 Task: Find connections with filter location Paranaíba with filter topic #travelwith filter profile language Potuguese with filter current company Social adda  with filter school G.H.Raisoni College of Engineering with filter industry Wholesale Chemical and Allied Products with filter service category Tax Law with filter keywords title Makeup Artist
Action: Mouse moved to (293, 365)
Screenshot: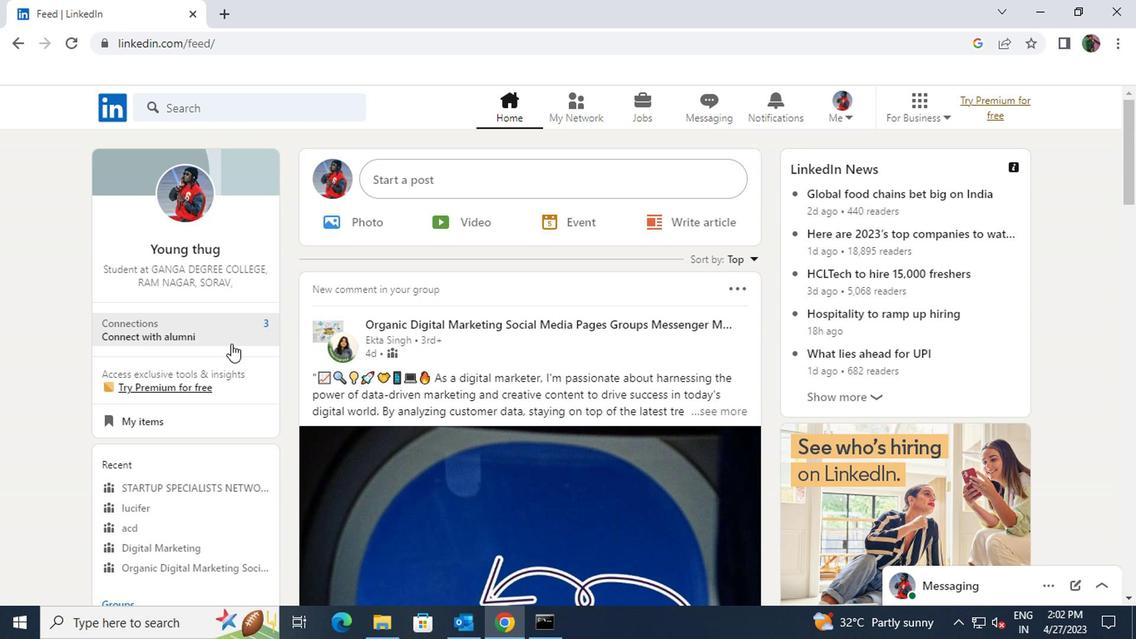 
Action: Mouse pressed left at (293, 365)
Screenshot: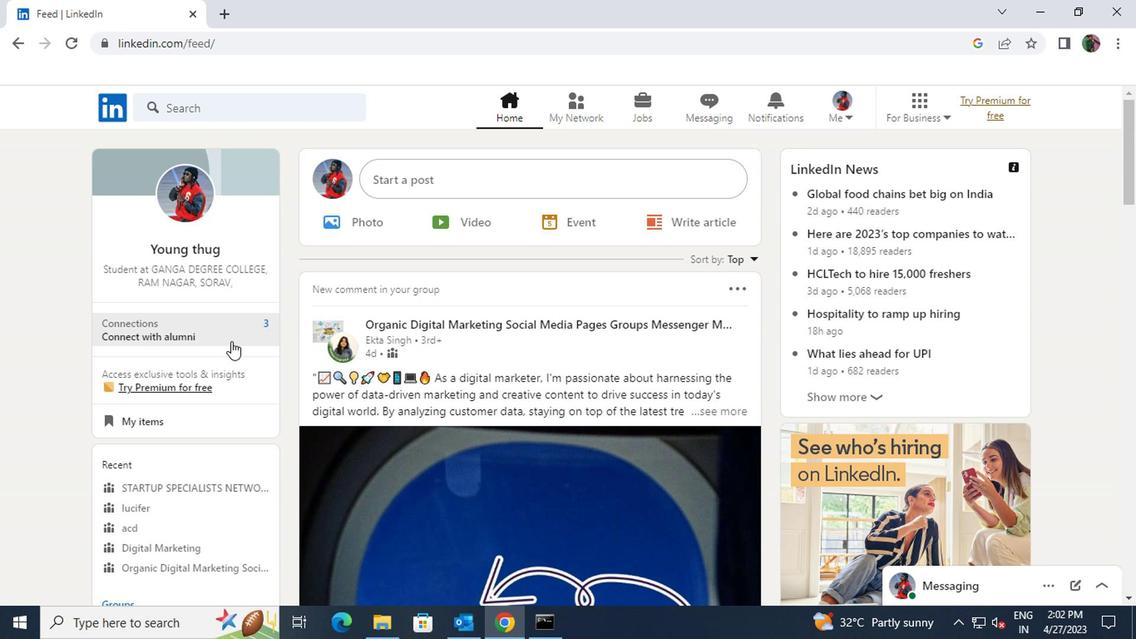
Action: Mouse moved to (298, 271)
Screenshot: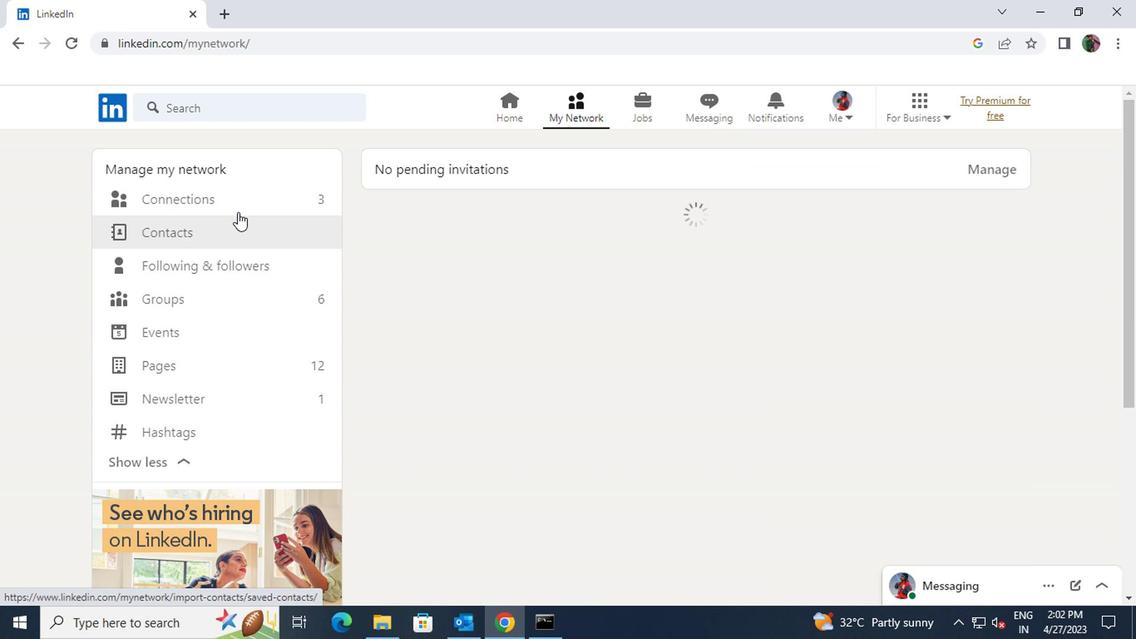 
Action: Mouse pressed left at (298, 271)
Screenshot: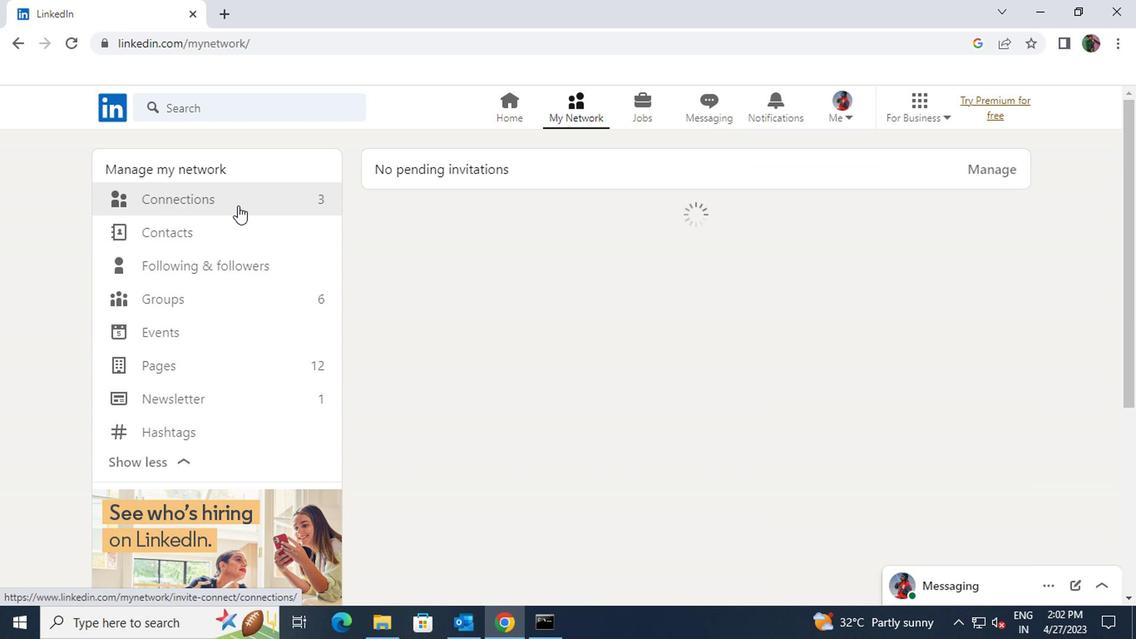 
Action: Mouse moved to (599, 268)
Screenshot: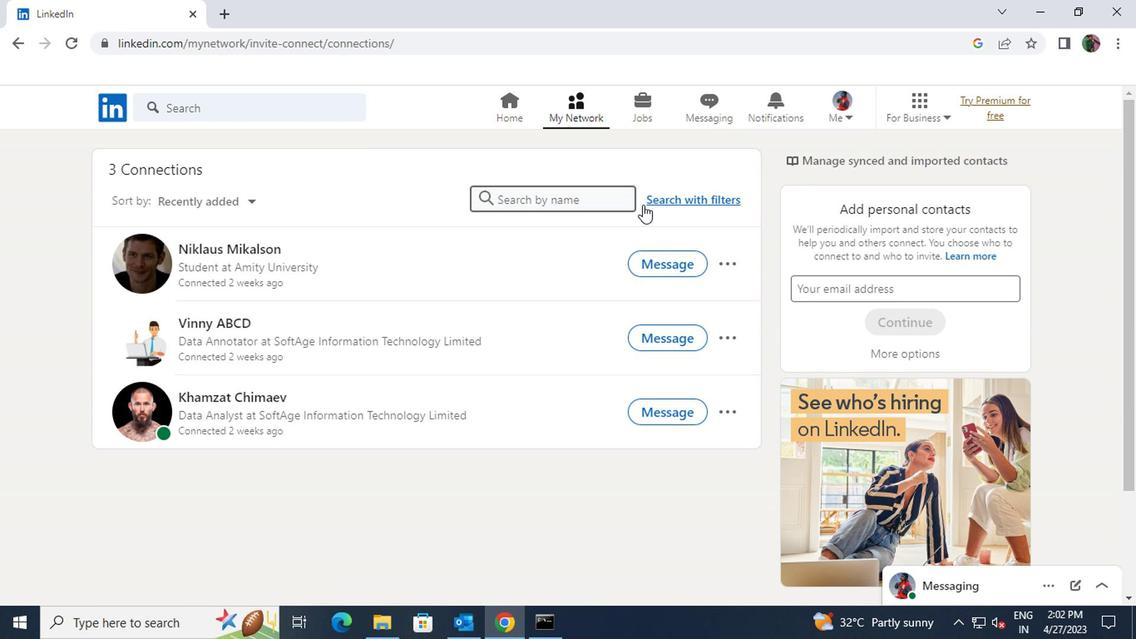 
Action: Mouse pressed left at (599, 268)
Screenshot: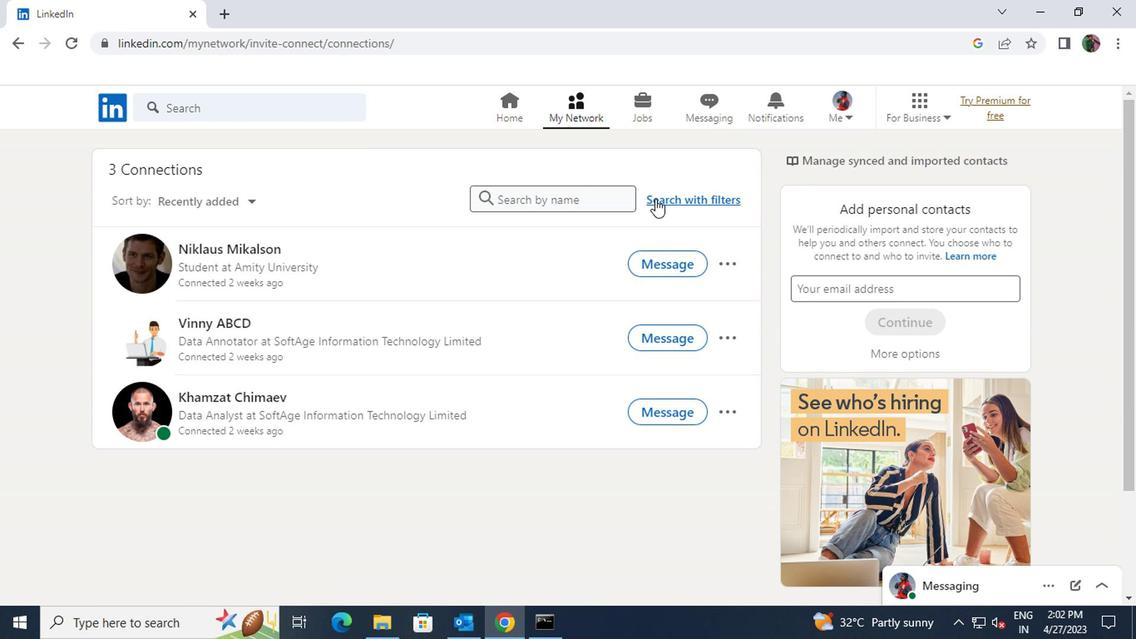 
Action: Mouse moved to (578, 234)
Screenshot: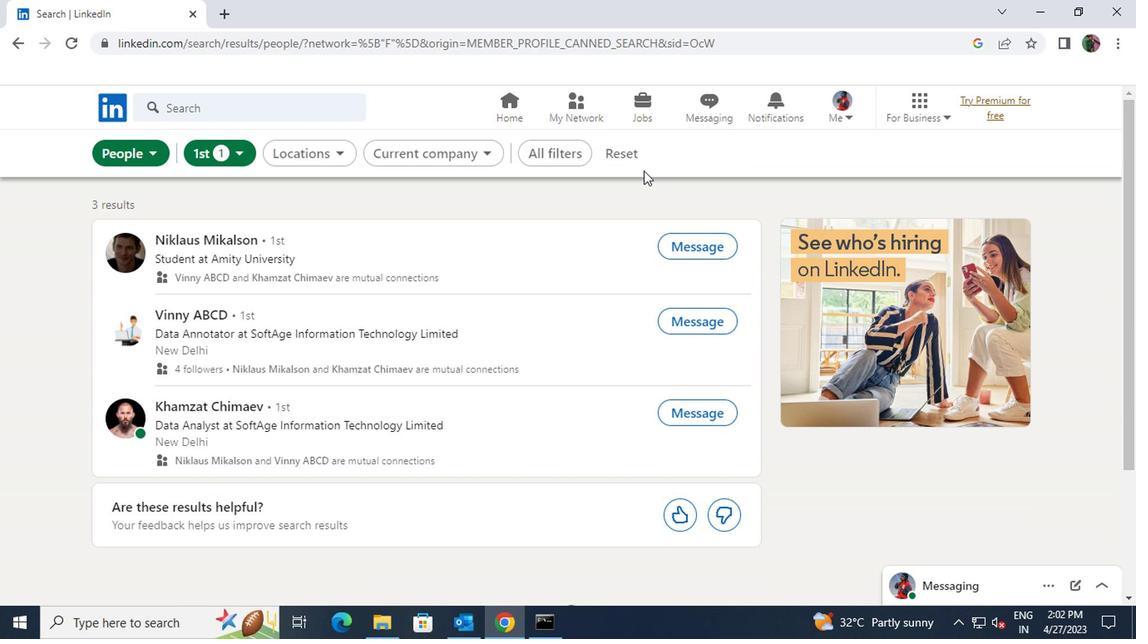 
Action: Mouse pressed left at (578, 234)
Screenshot: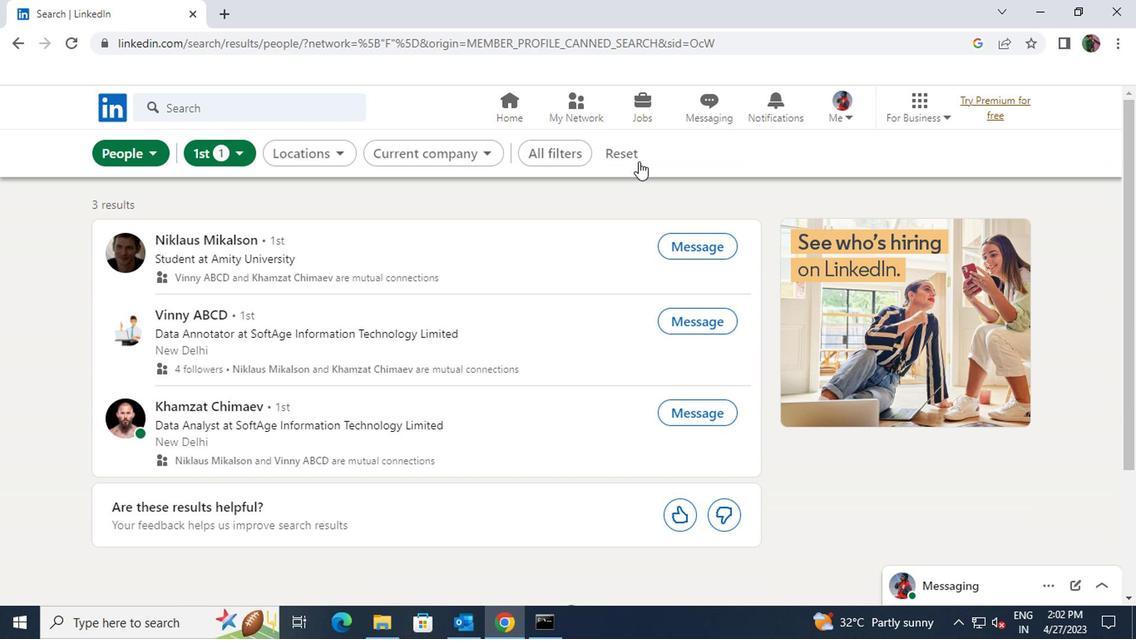
Action: Mouse moved to (561, 235)
Screenshot: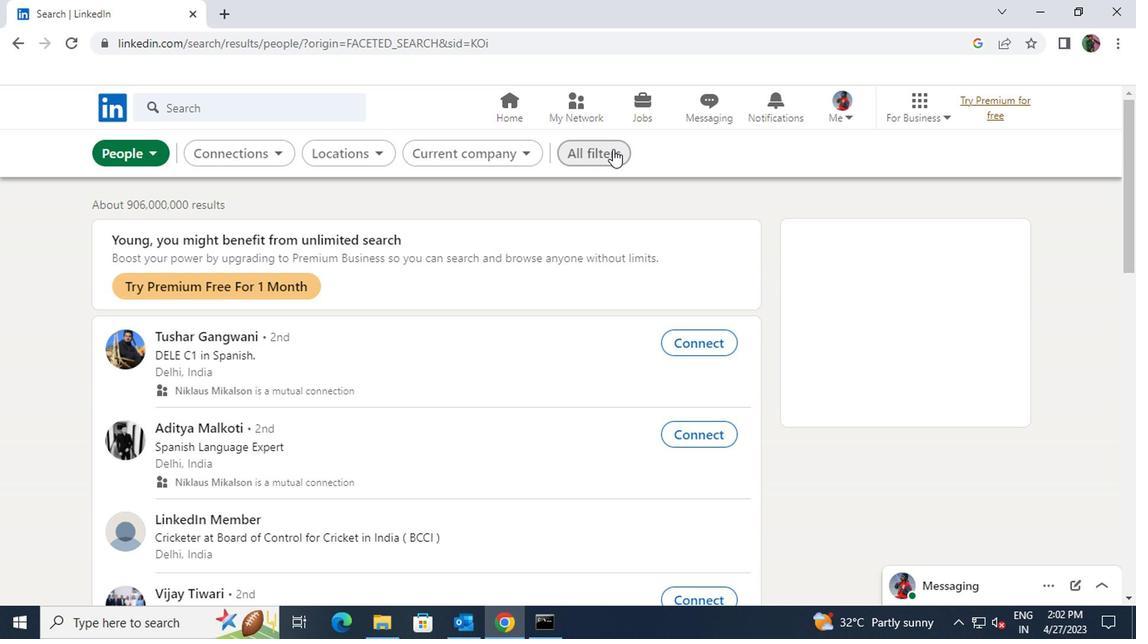 
Action: Mouse pressed left at (561, 235)
Screenshot: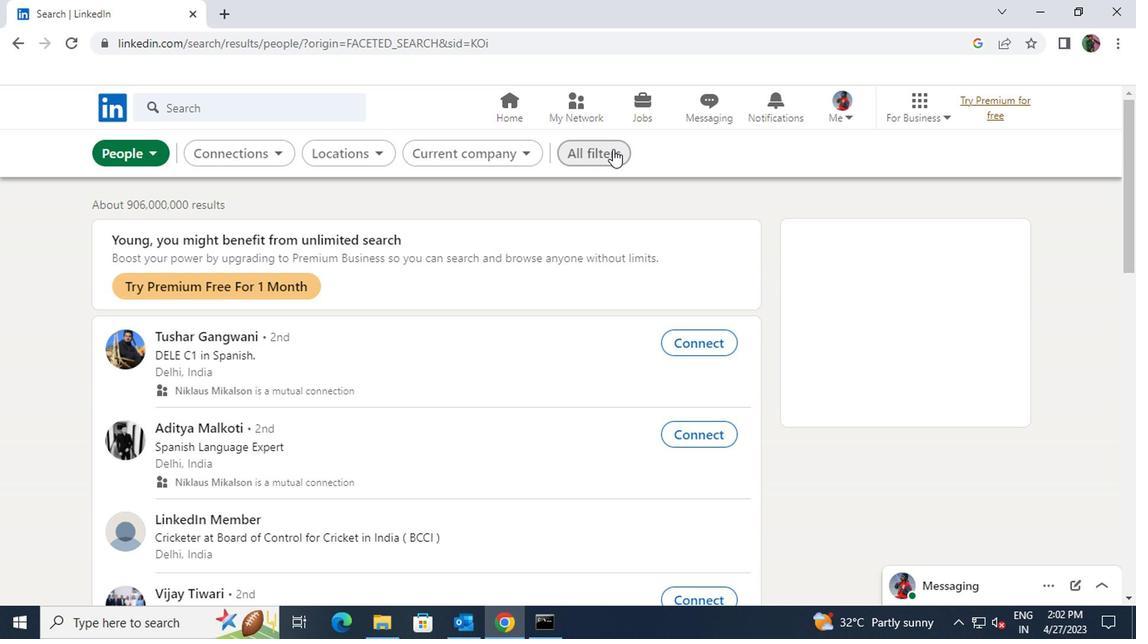 
Action: Mouse moved to (687, 368)
Screenshot: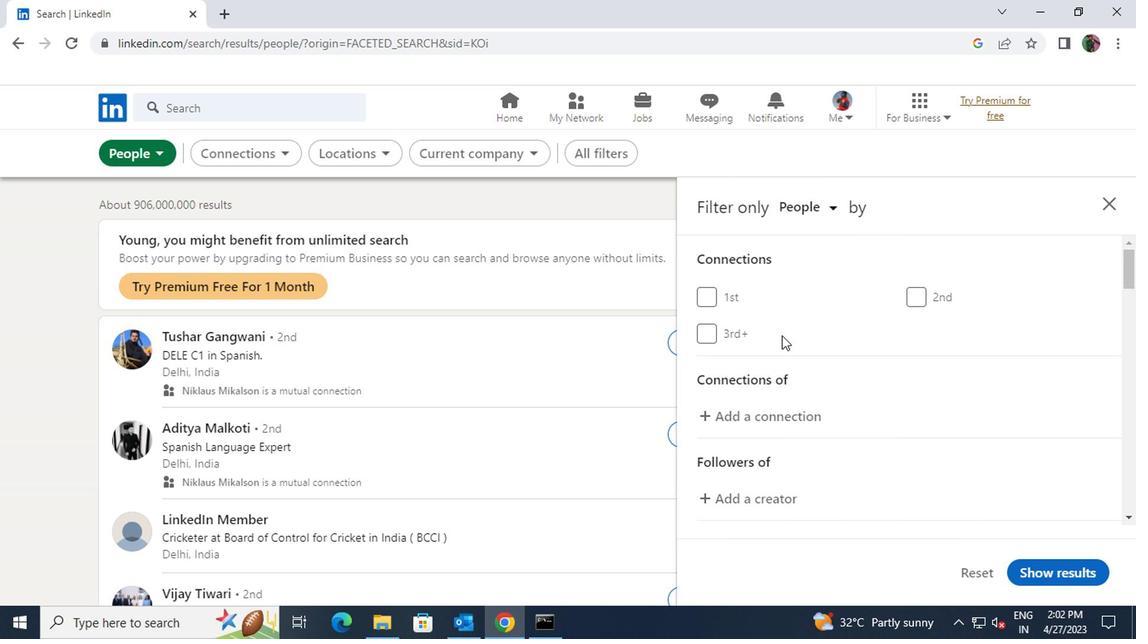 
Action: Mouse scrolled (687, 368) with delta (0, 0)
Screenshot: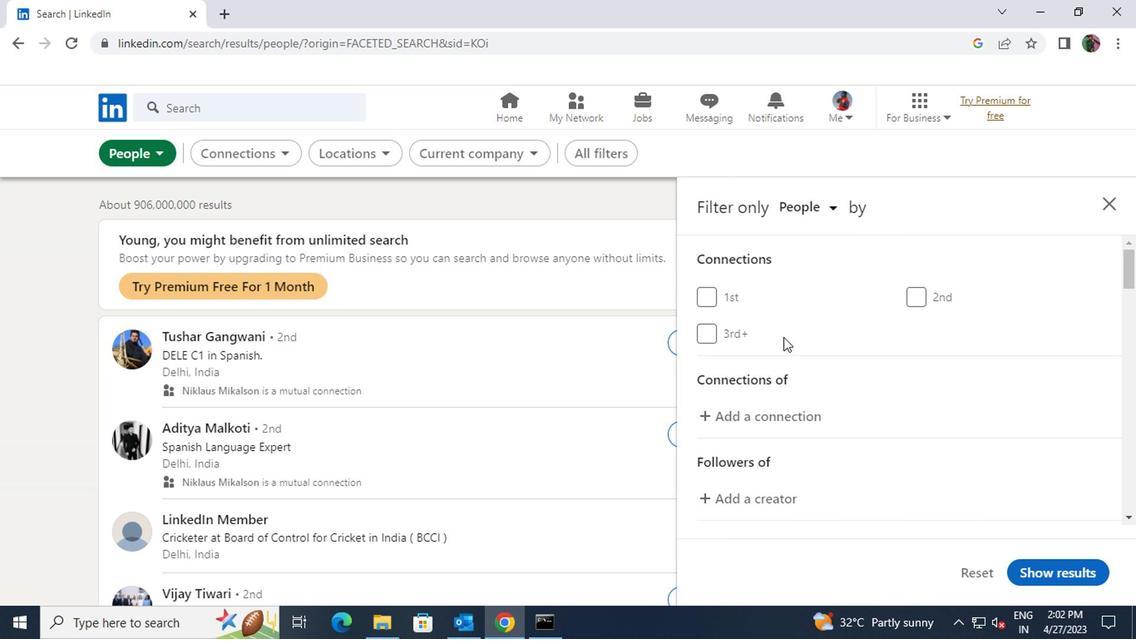 
Action: Mouse scrolled (687, 368) with delta (0, 0)
Screenshot: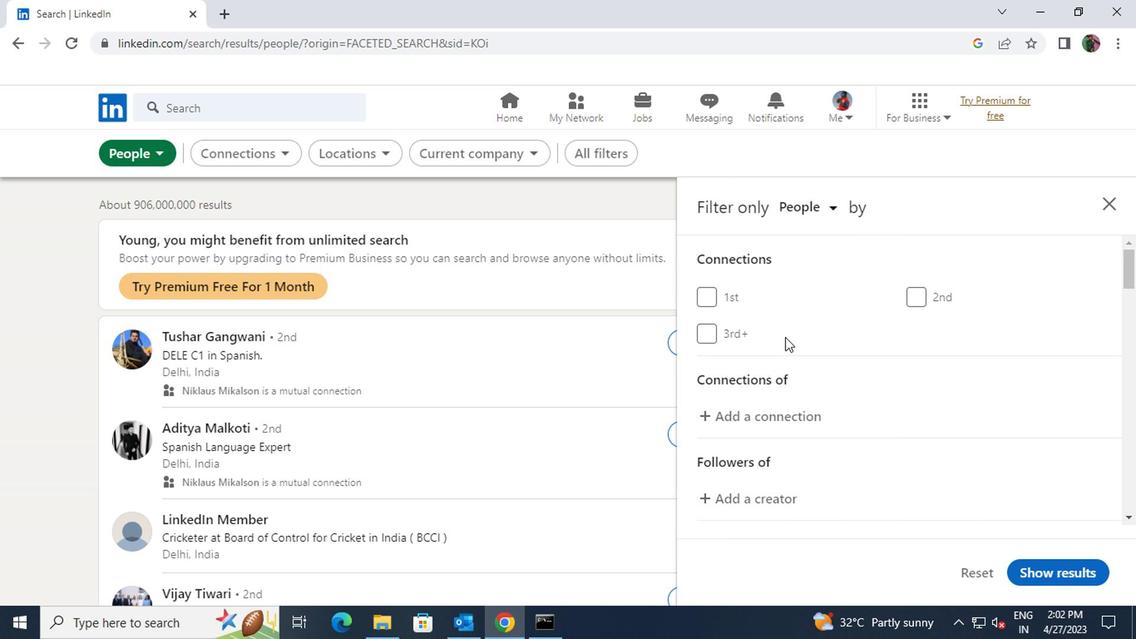 
Action: Mouse scrolled (687, 368) with delta (0, 0)
Screenshot: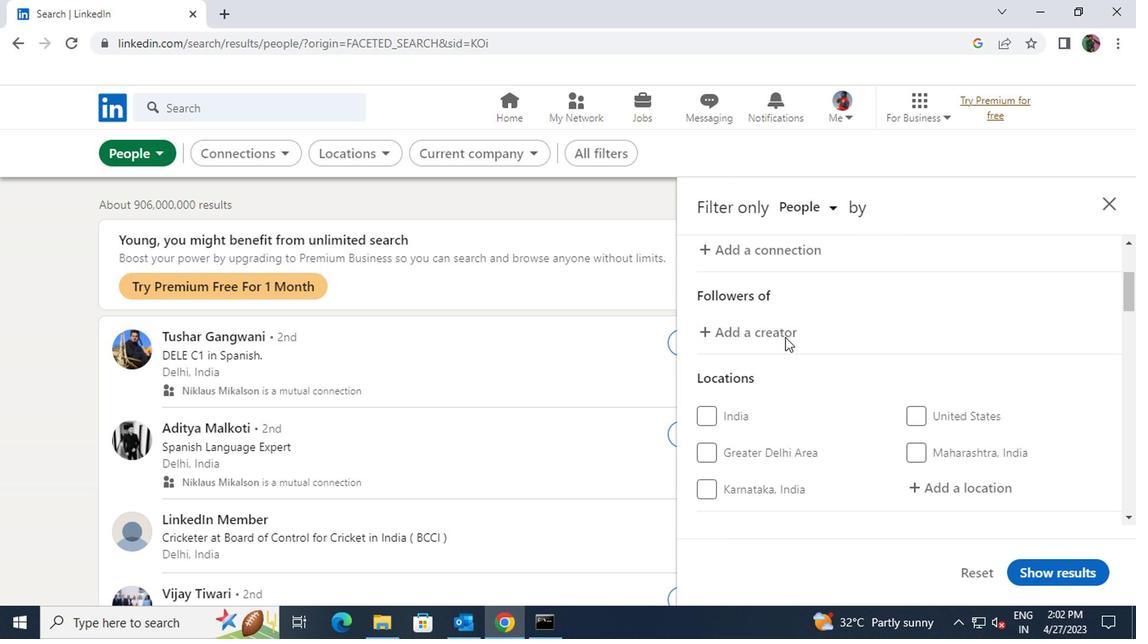 
Action: Mouse moved to (798, 413)
Screenshot: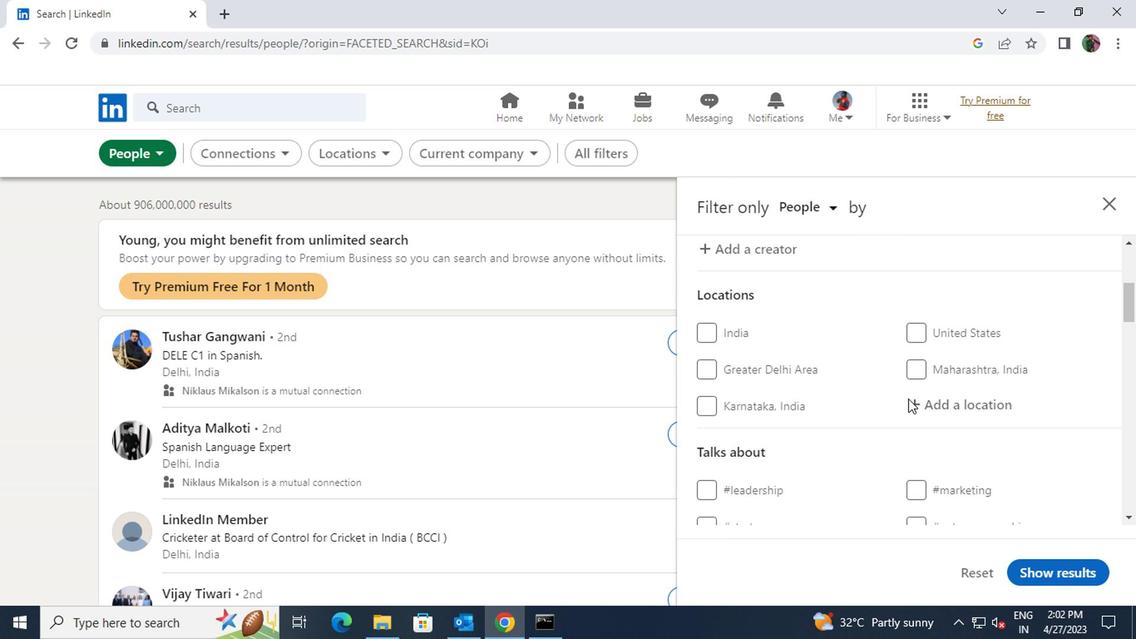 
Action: Mouse pressed left at (798, 413)
Screenshot: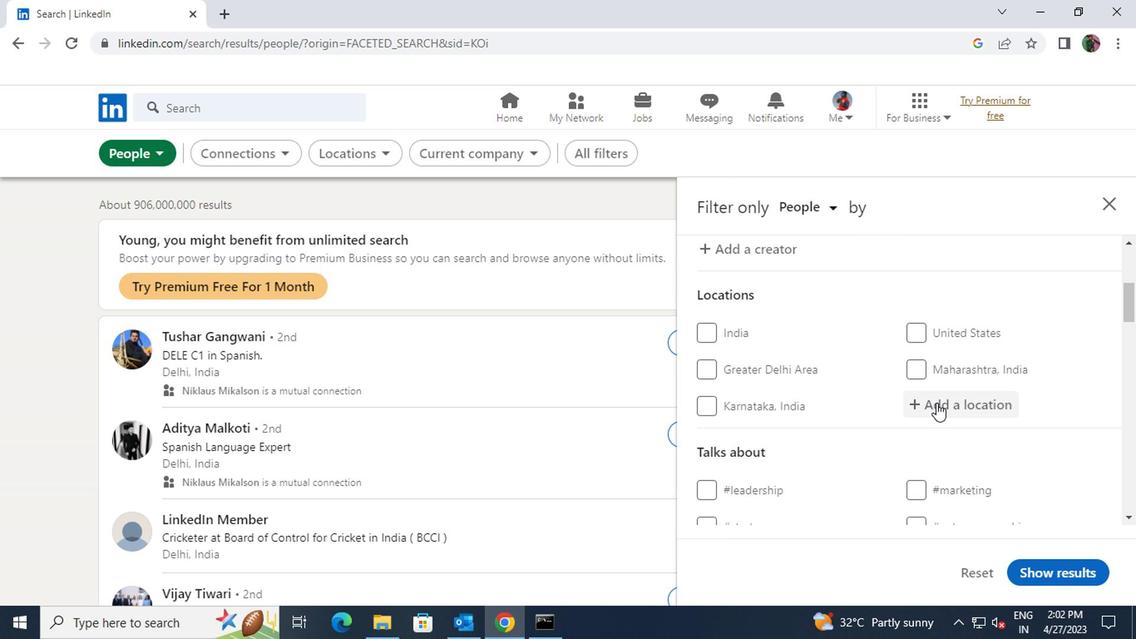 
Action: Key pressed <Key.shift>PARANAIBA
Screenshot: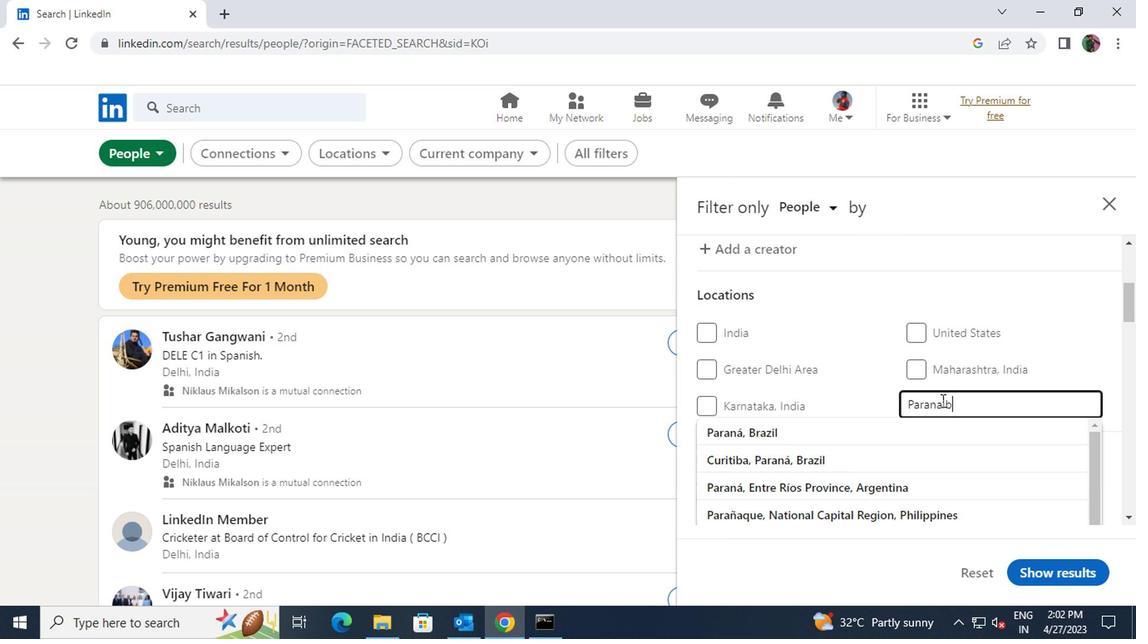 
Action: Mouse moved to (796, 434)
Screenshot: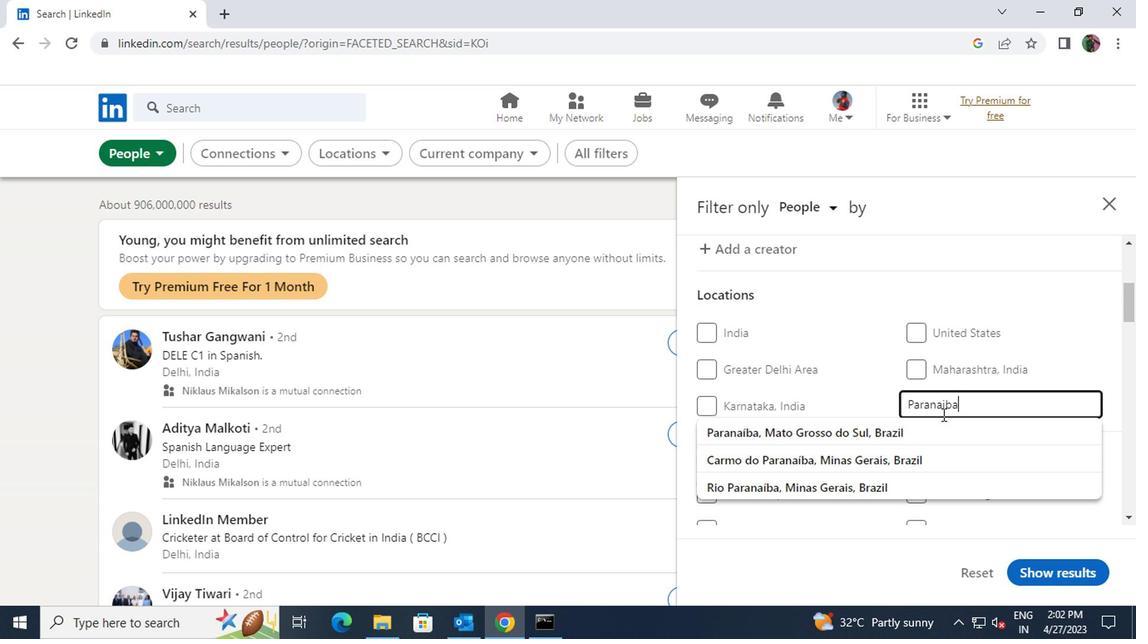 
Action: Mouse pressed left at (796, 434)
Screenshot: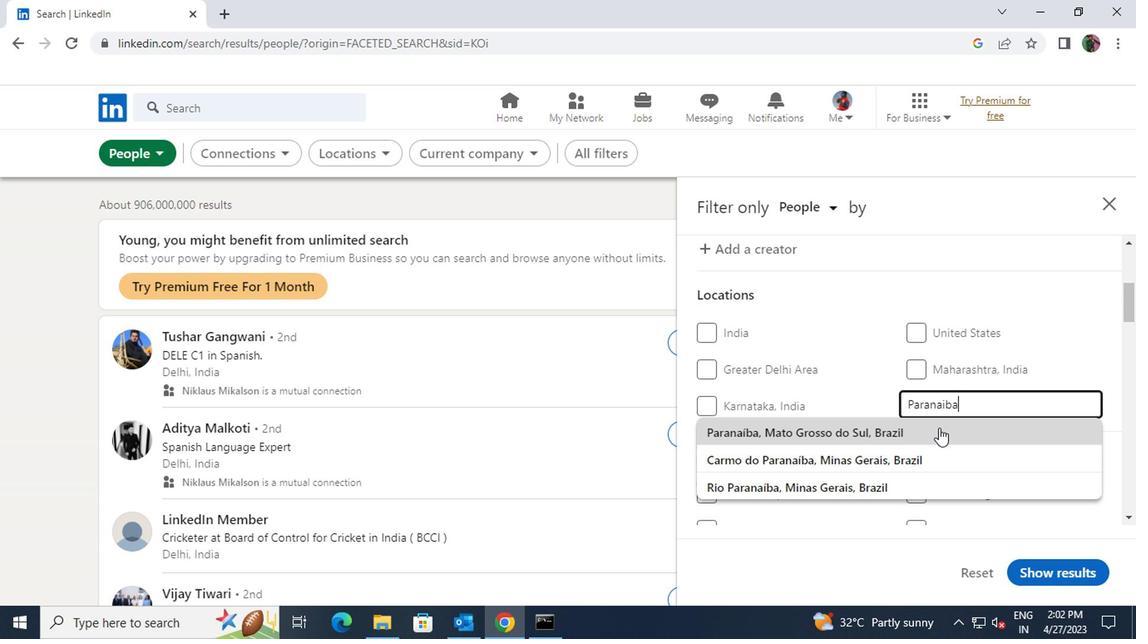 
Action: Mouse scrolled (796, 433) with delta (0, 0)
Screenshot: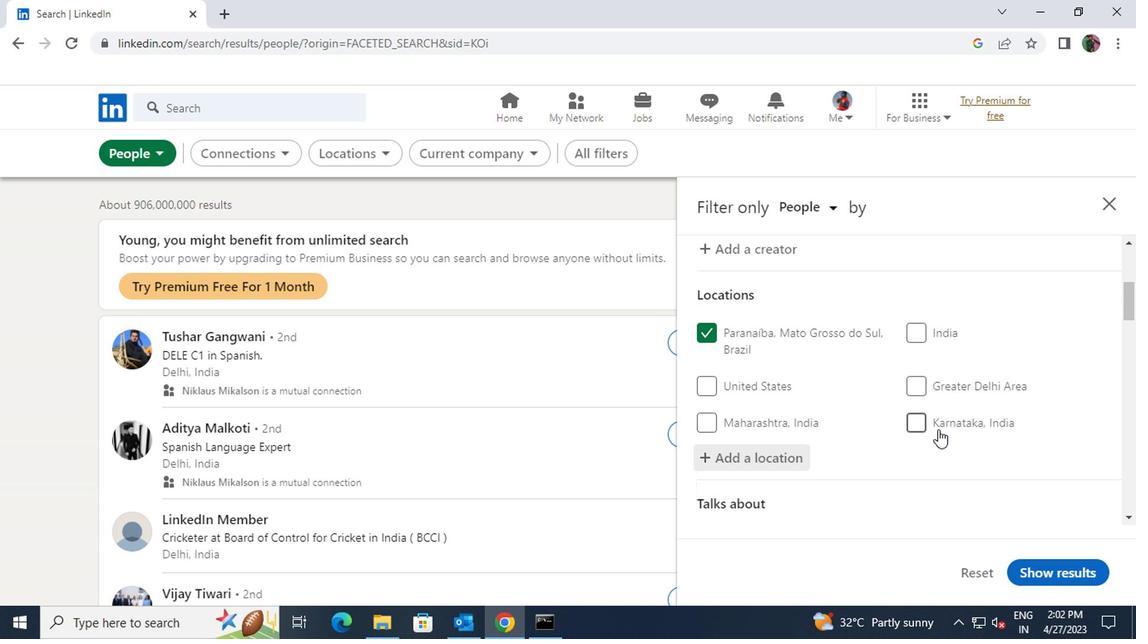 
Action: Mouse scrolled (796, 433) with delta (0, 0)
Screenshot: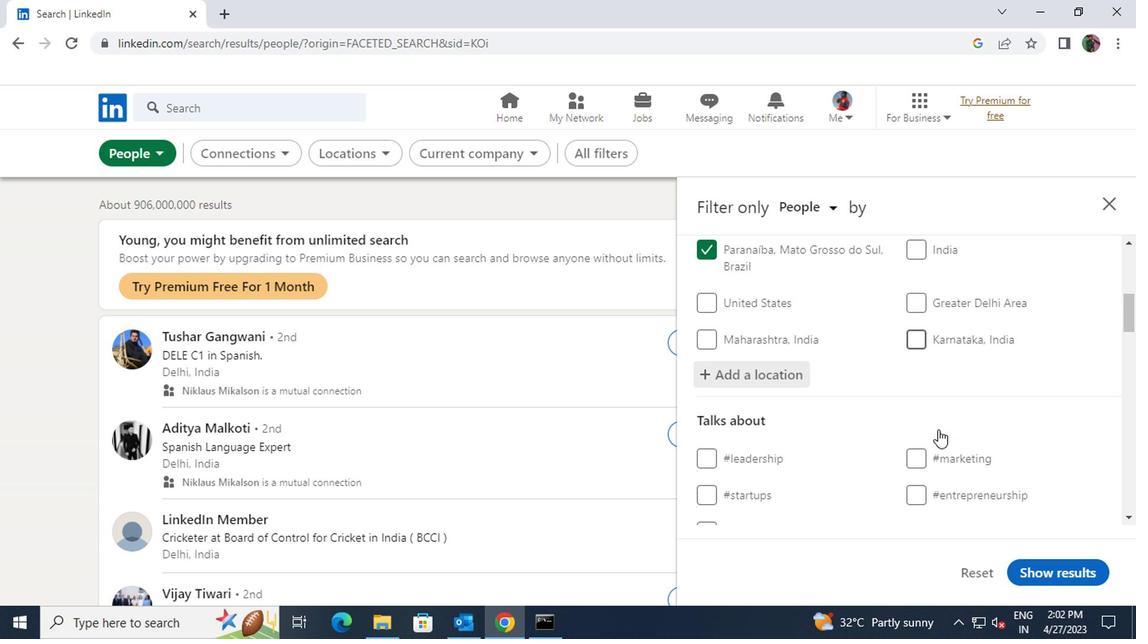
Action: Mouse moved to (796, 437)
Screenshot: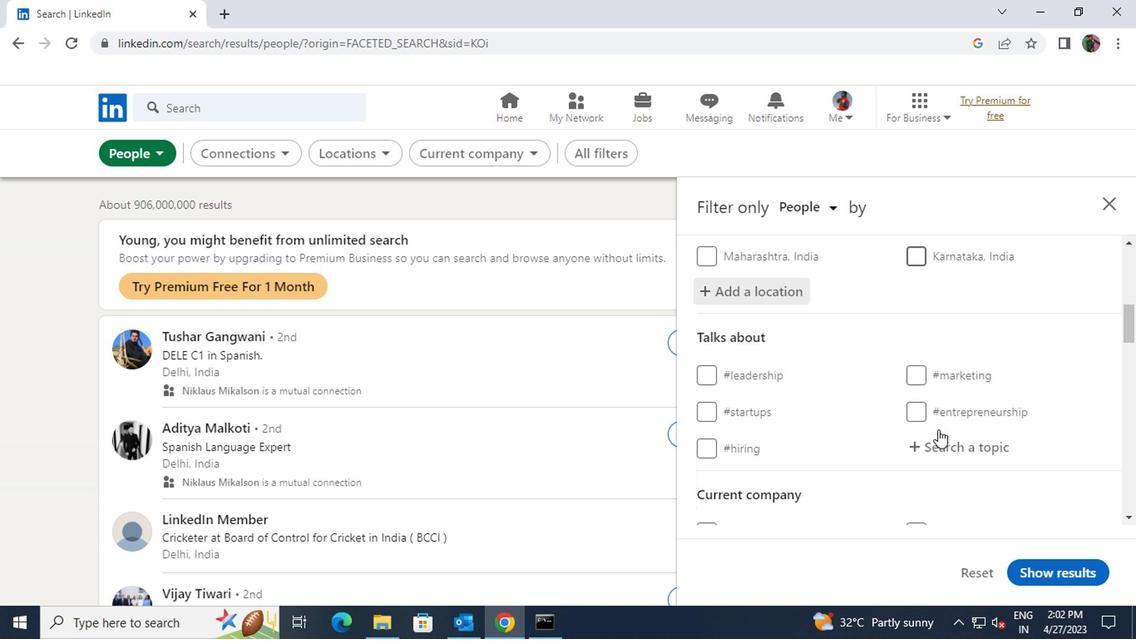 
Action: Mouse pressed left at (796, 437)
Screenshot: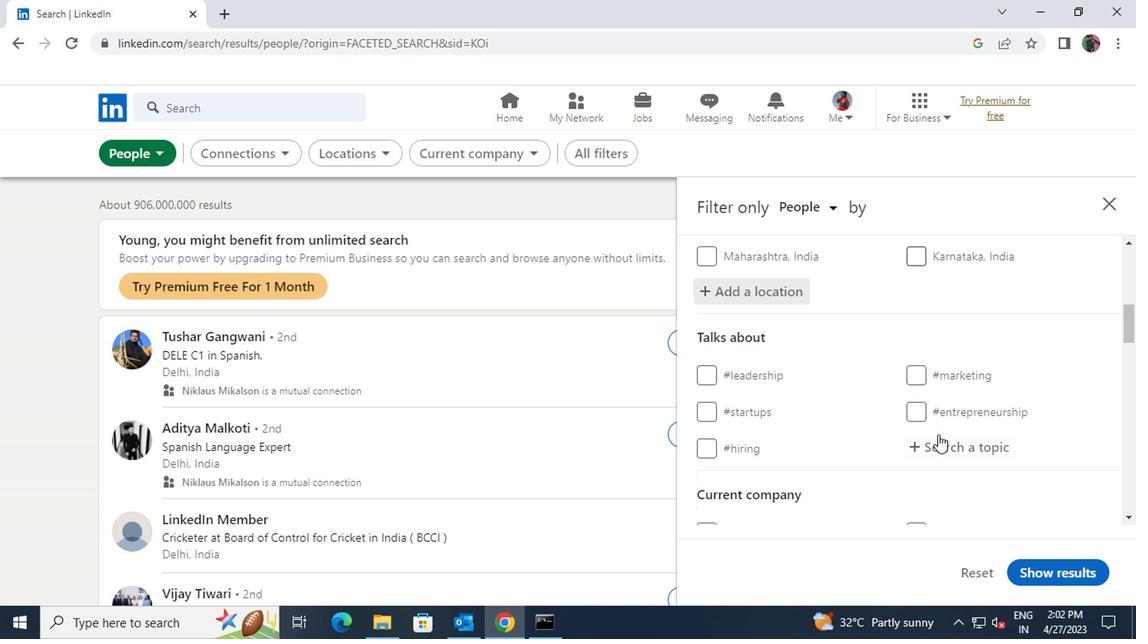 
Action: Key pressed <Key.shift><Key.shift><Key.shift><Key.shift><Key.shift><Key.shift><Key.shift><Key.shift><Key.shift><Key.shift><Key.shift><Key.shift><Key.shift><Key.shift><Key.shift>#<Key.shift><Key.shift>TRAVELWITH
Screenshot: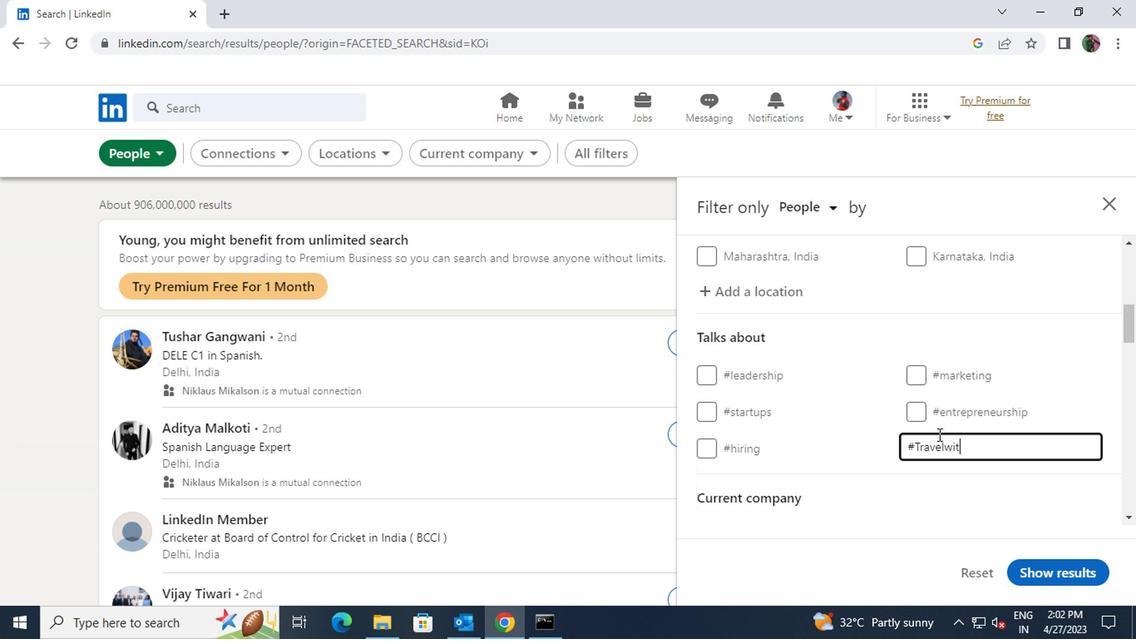 
Action: Mouse scrolled (796, 437) with delta (0, 0)
Screenshot: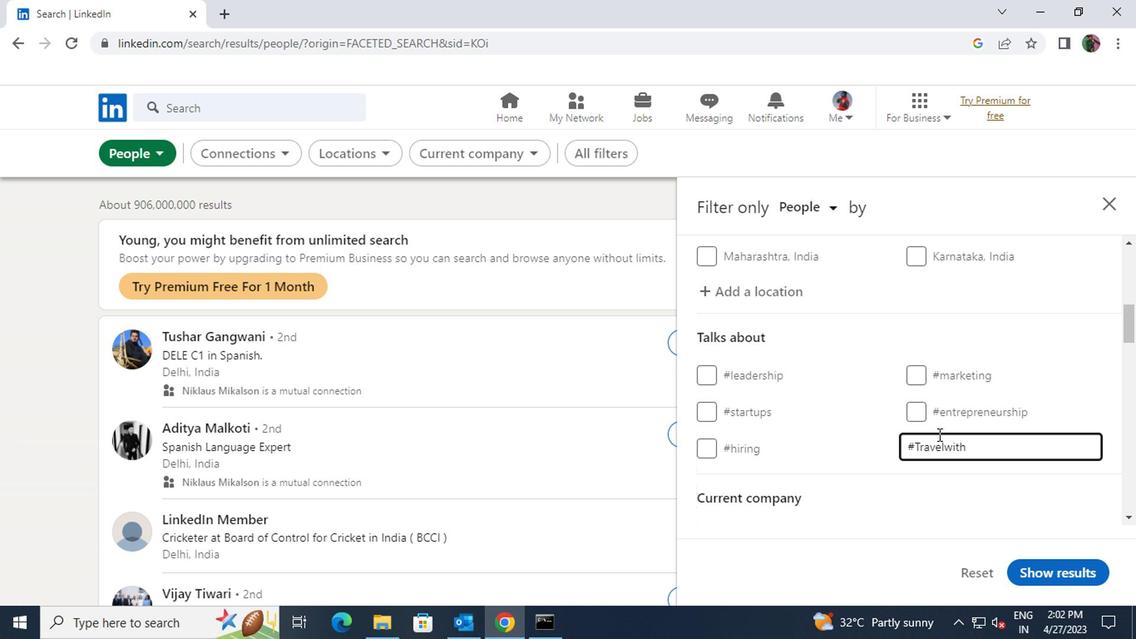 
Action: Mouse scrolled (796, 437) with delta (0, 0)
Screenshot: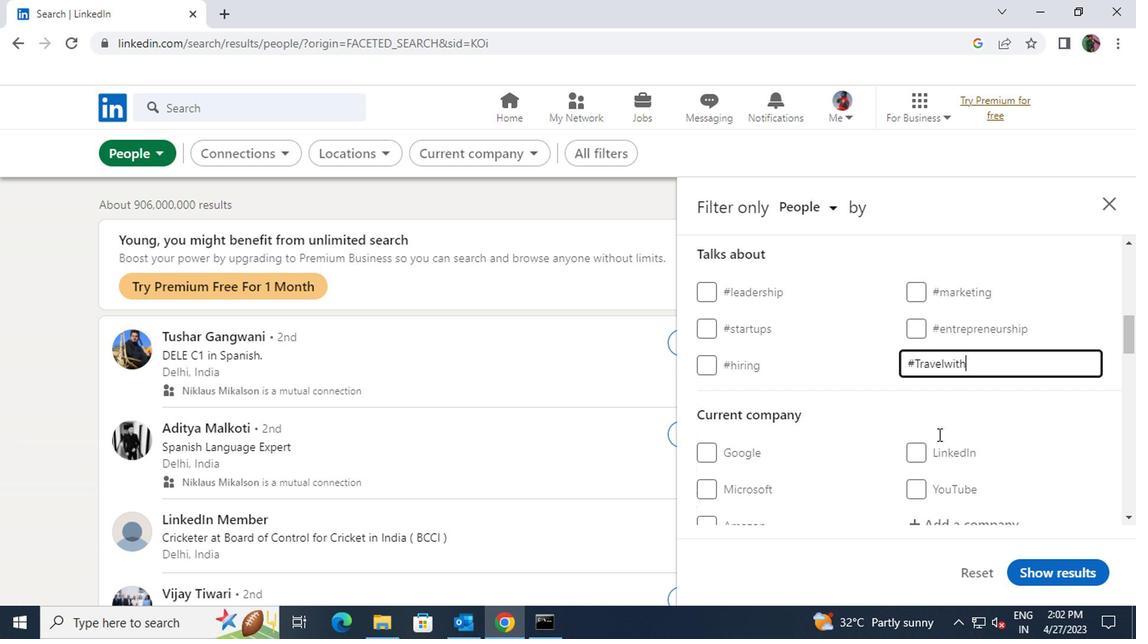 
Action: Mouse moved to (798, 445)
Screenshot: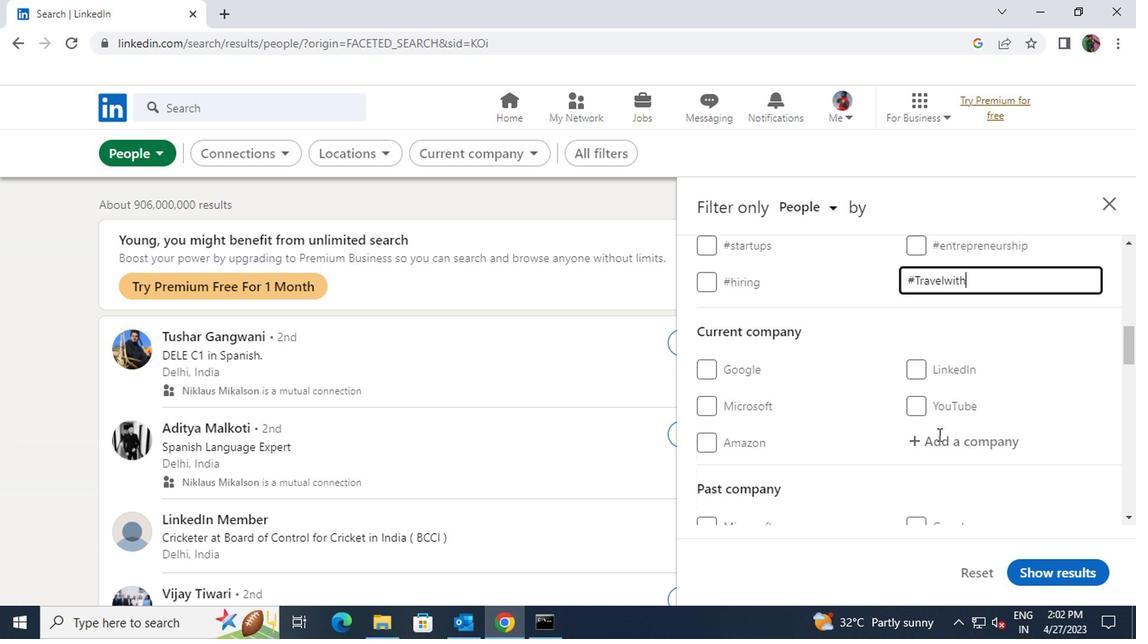 
Action: Mouse pressed left at (798, 445)
Screenshot: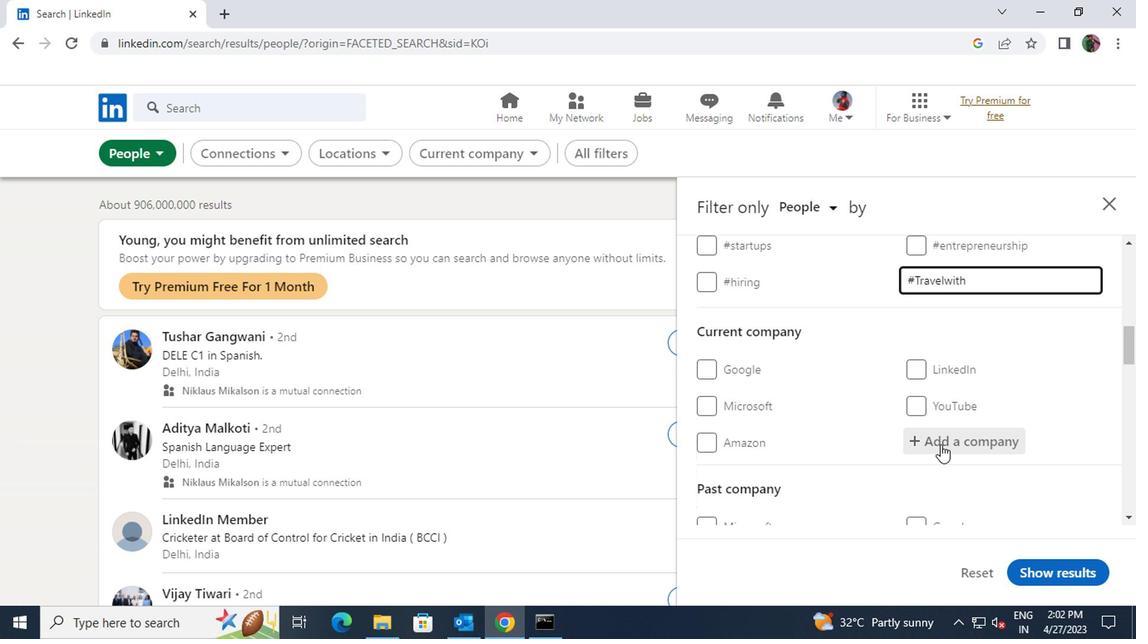 
Action: Key pressed <Key.shift>SOCIAL
Screenshot: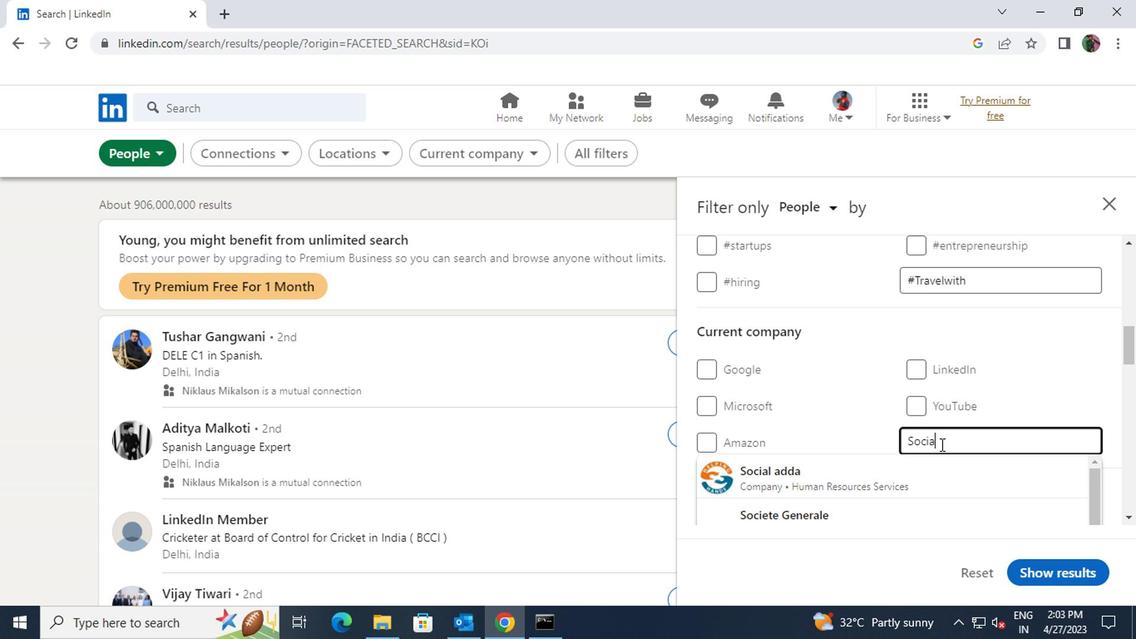 
Action: Mouse moved to (797, 461)
Screenshot: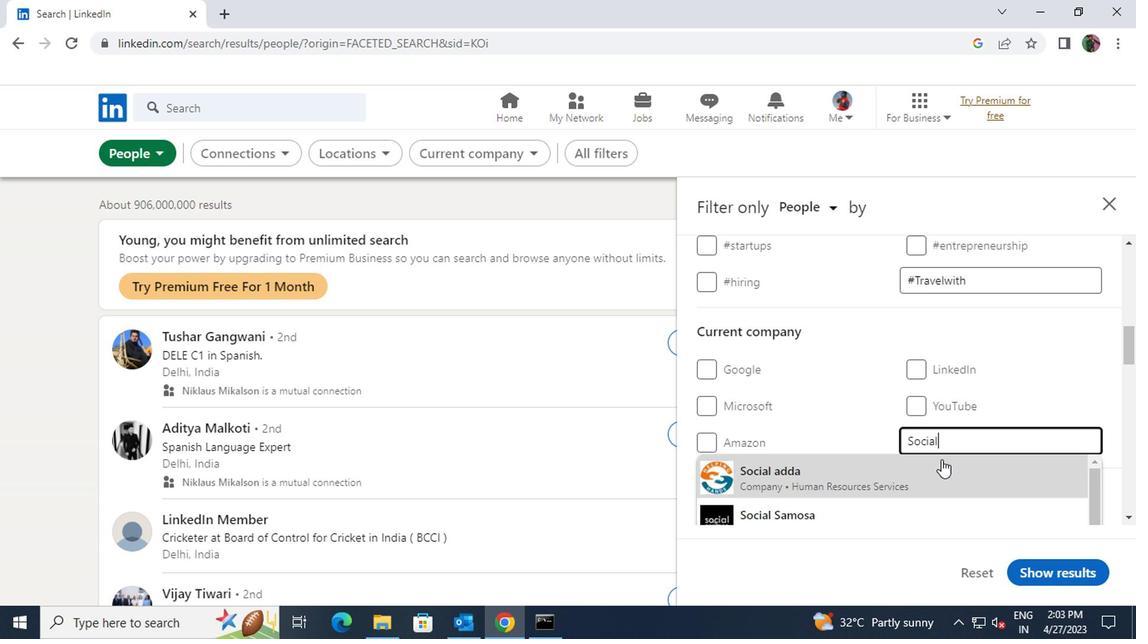 
Action: Mouse pressed left at (797, 461)
Screenshot: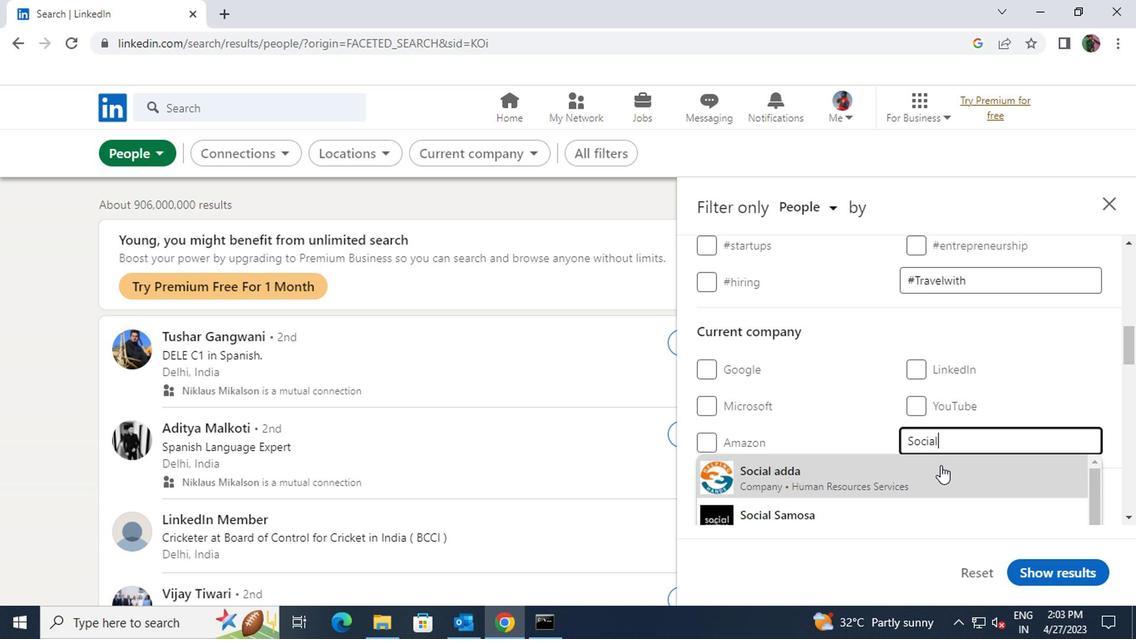
Action: Mouse scrolled (797, 461) with delta (0, 0)
Screenshot: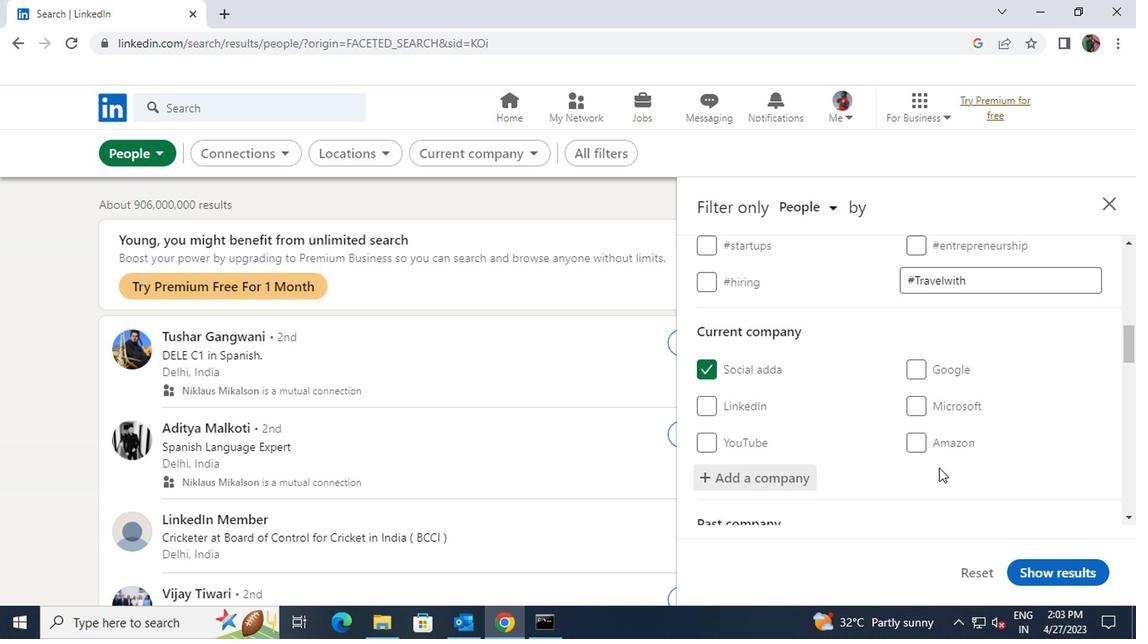 
Action: Mouse scrolled (797, 461) with delta (0, 0)
Screenshot: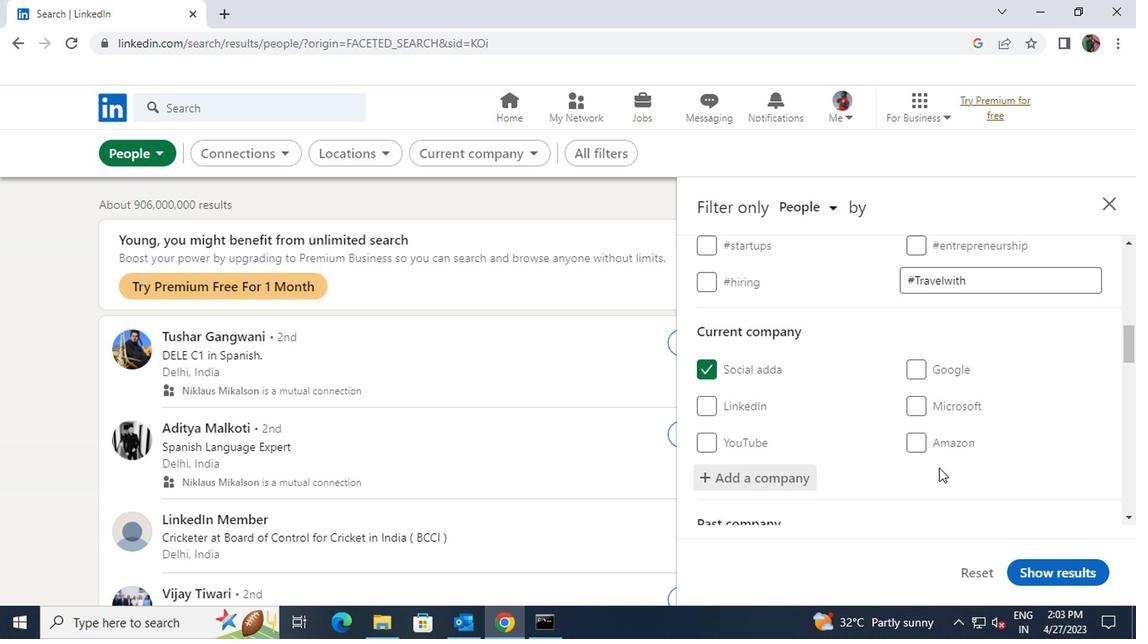 
Action: Mouse moved to (794, 463)
Screenshot: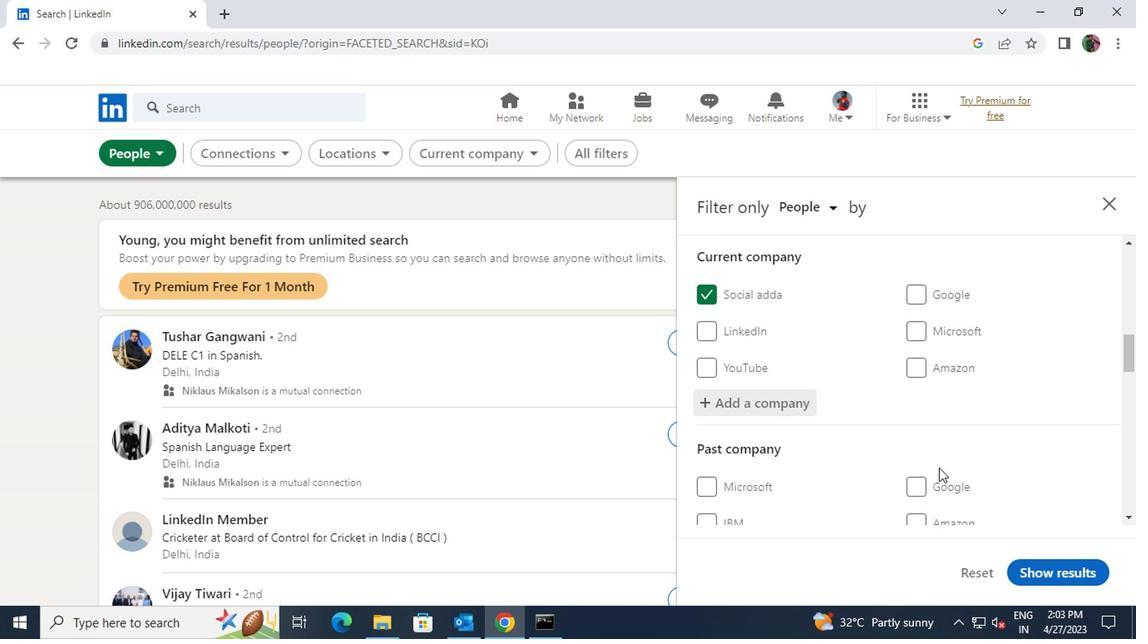 
Action: Mouse scrolled (794, 463) with delta (0, 0)
Screenshot: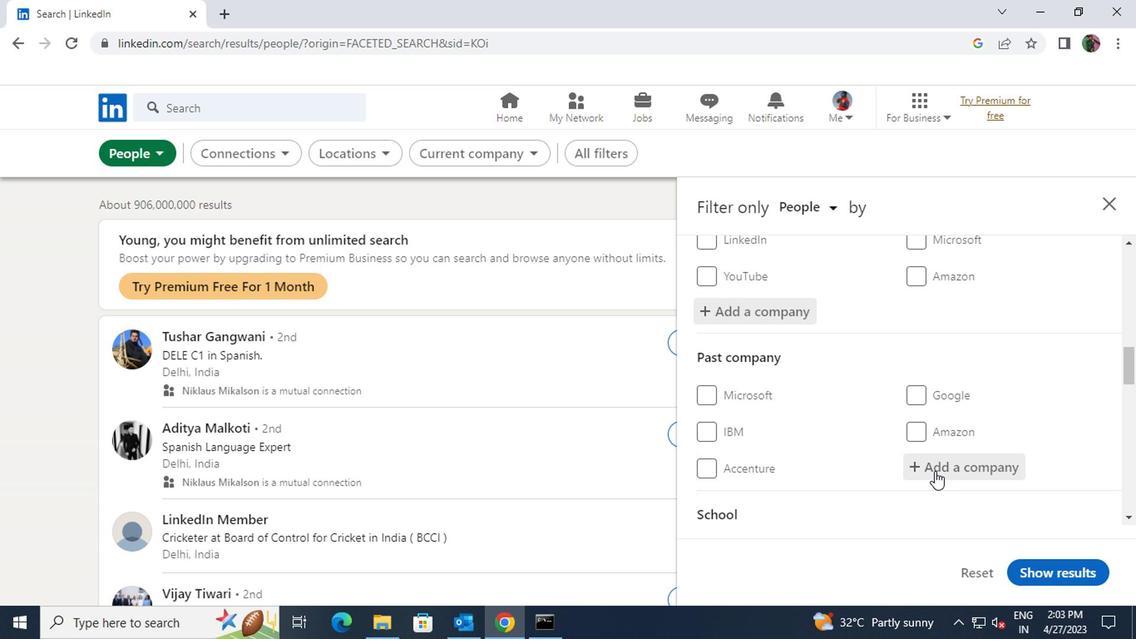 
Action: Mouse scrolled (794, 463) with delta (0, 0)
Screenshot: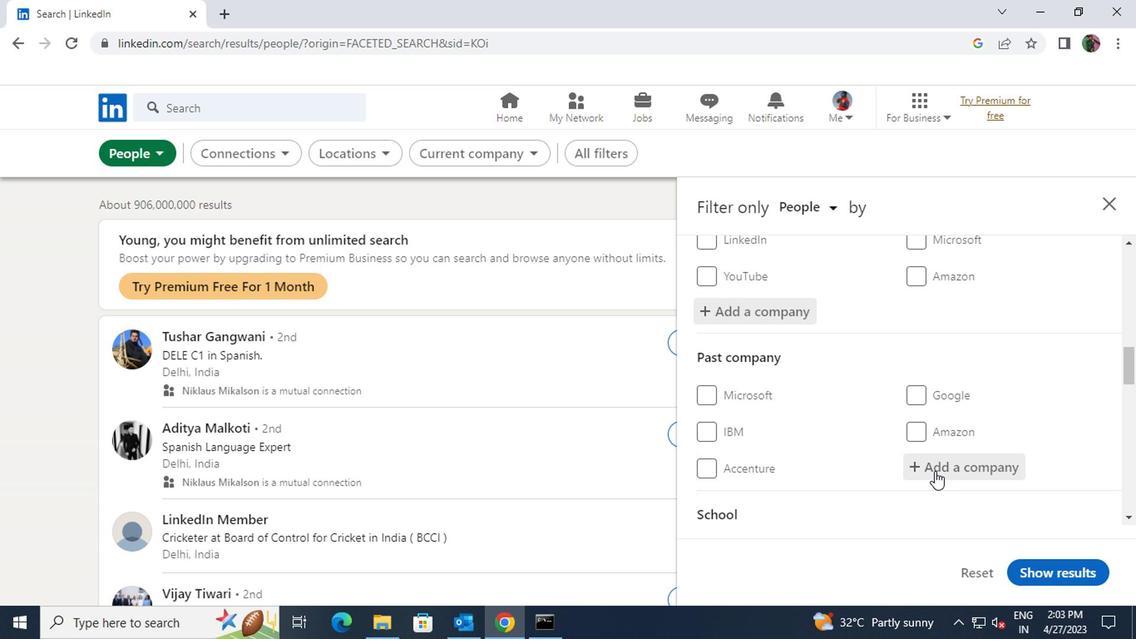 
Action: Mouse moved to (793, 463)
Screenshot: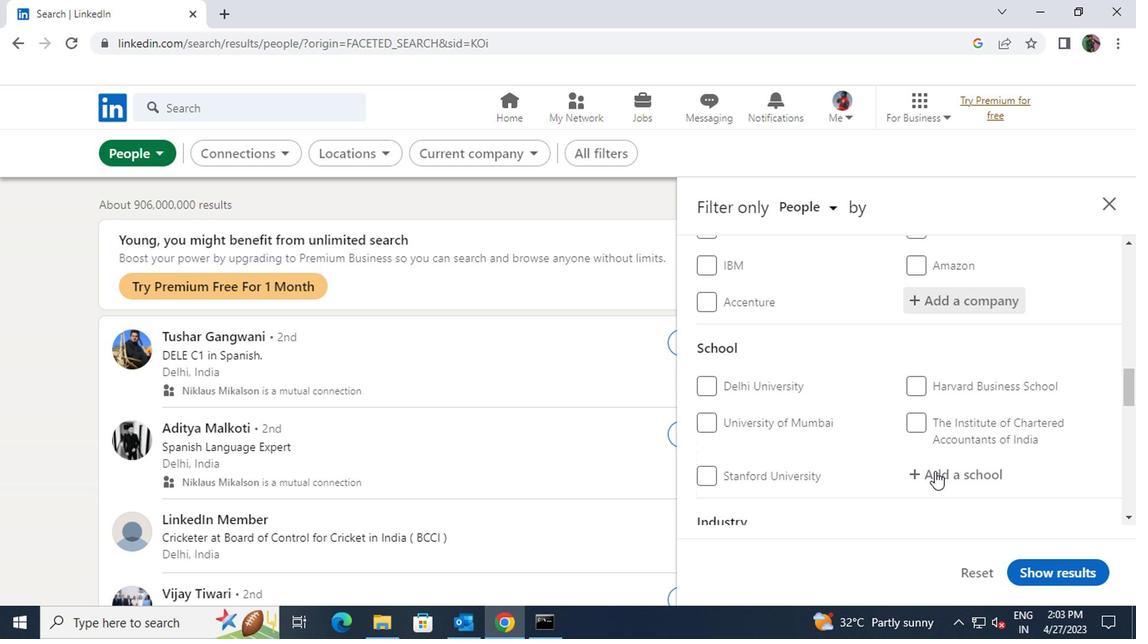 
Action: Mouse pressed left at (793, 463)
Screenshot: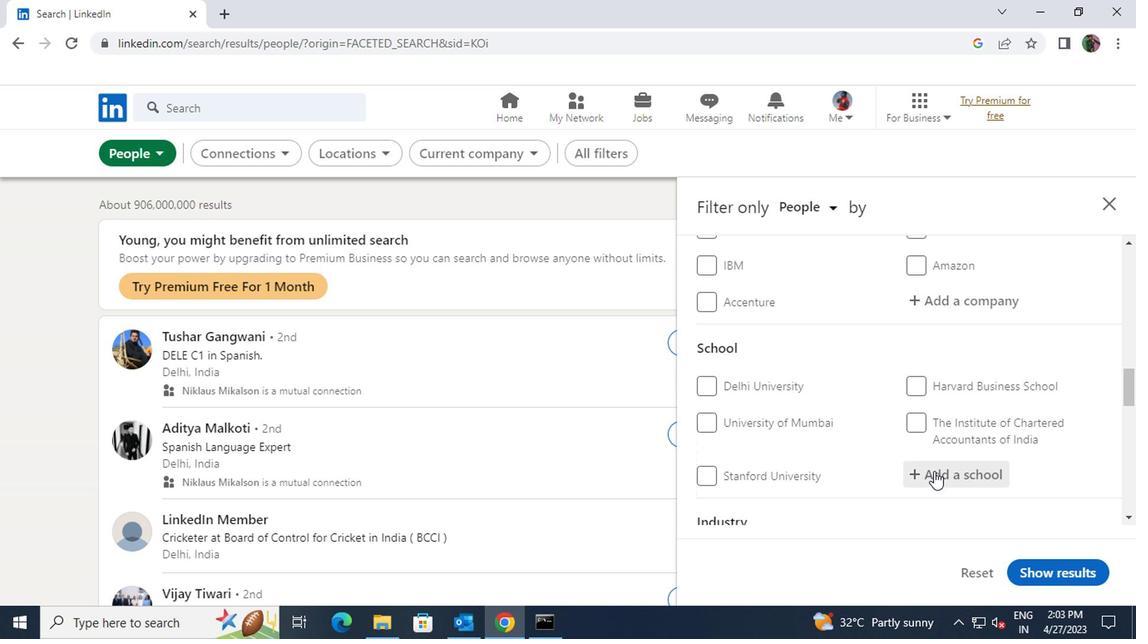 
Action: Key pressed <Key.shift><Key.shift><Key.shift>G.<Key.shift>H
Screenshot: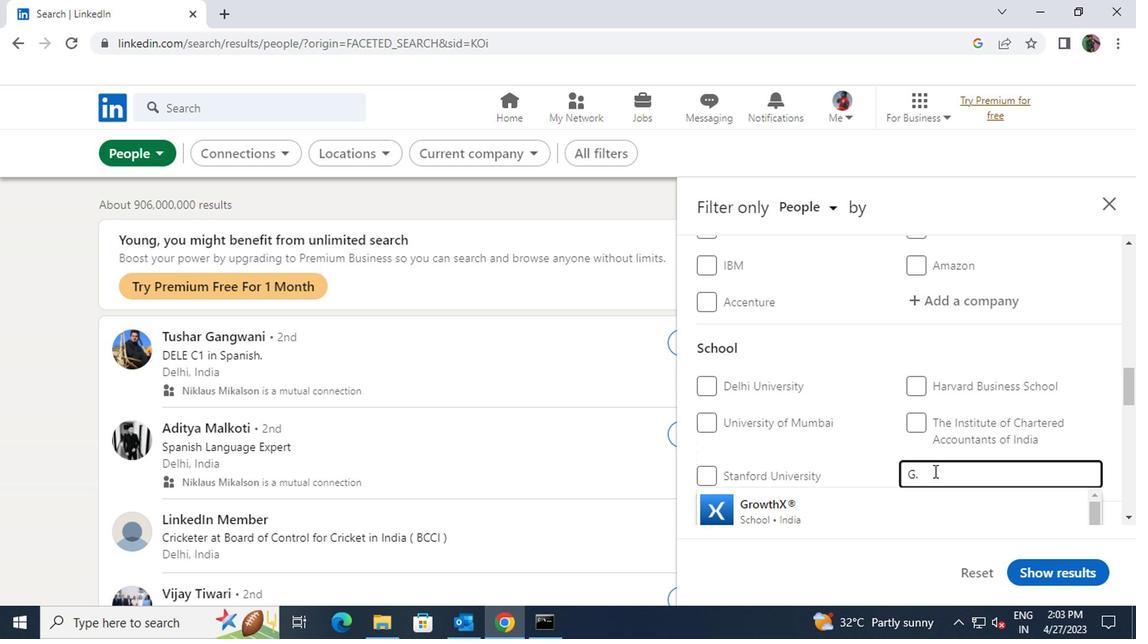 
Action: Mouse moved to (794, 484)
Screenshot: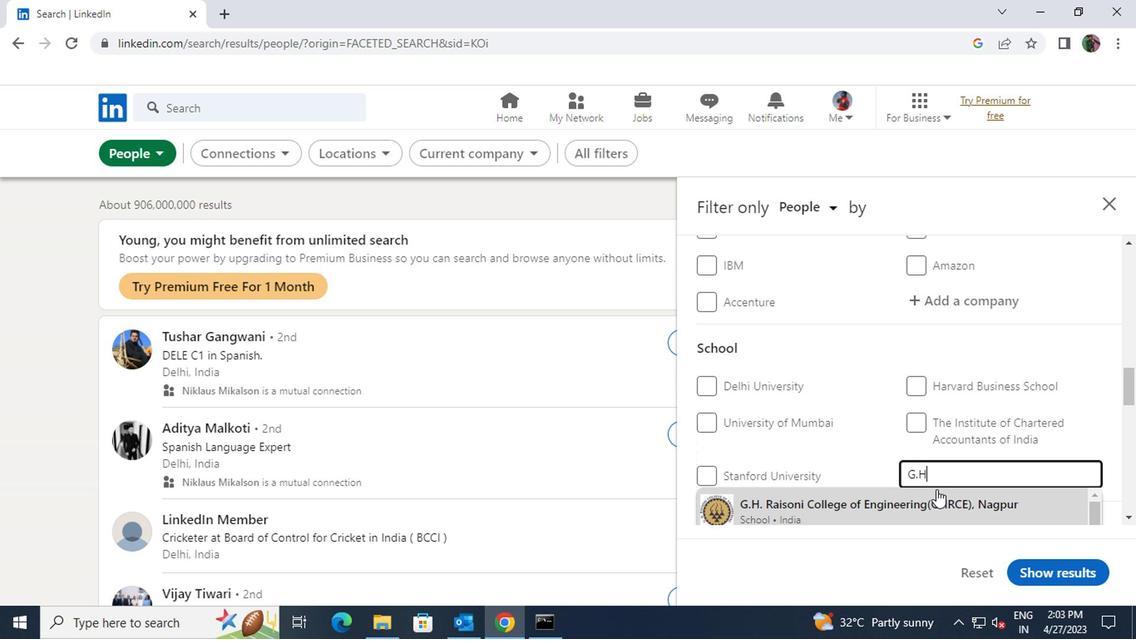 
Action: Mouse pressed left at (794, 484)
Screenshot: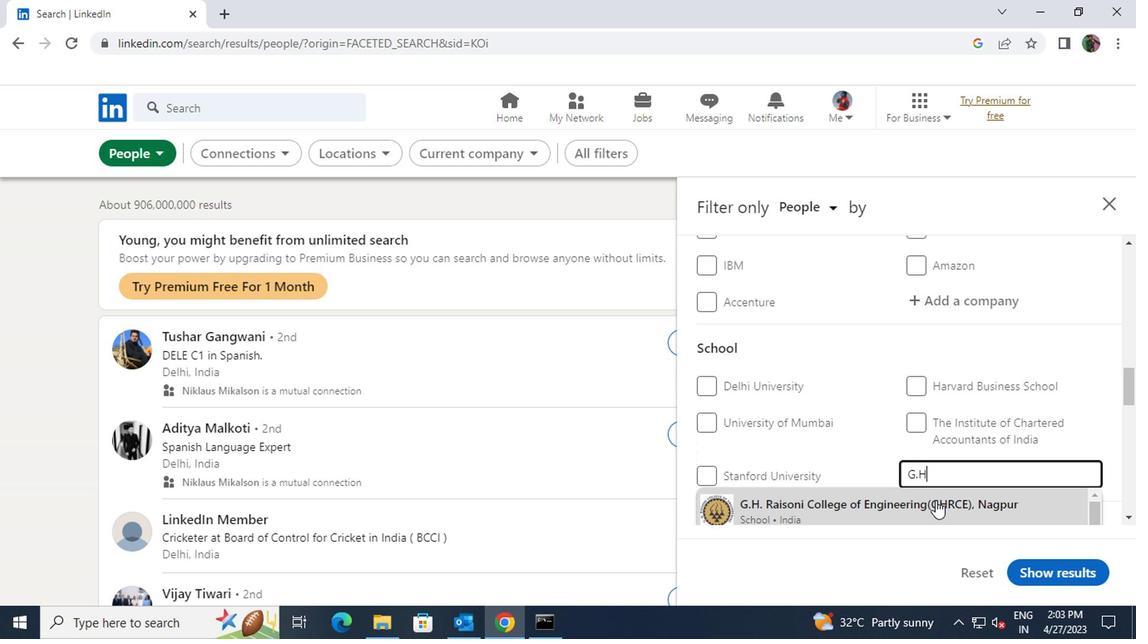
Action: Mouse moved to (794, 484)
Screenshot: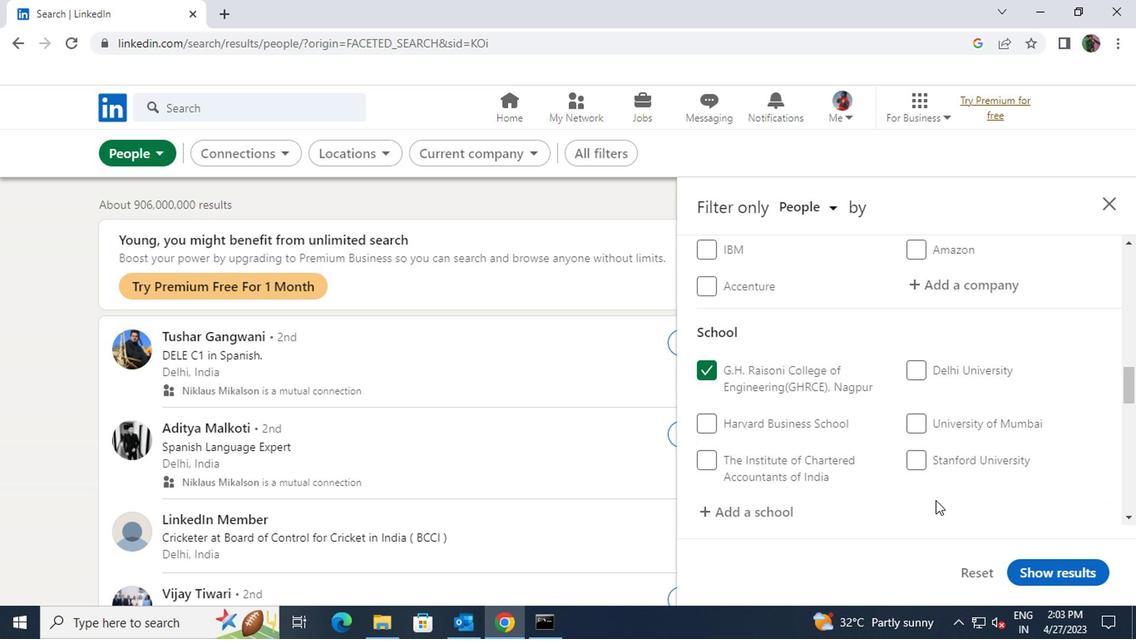 
Action: Mouse scrolled (794, 484) with delta (0, 0)
Screenshot: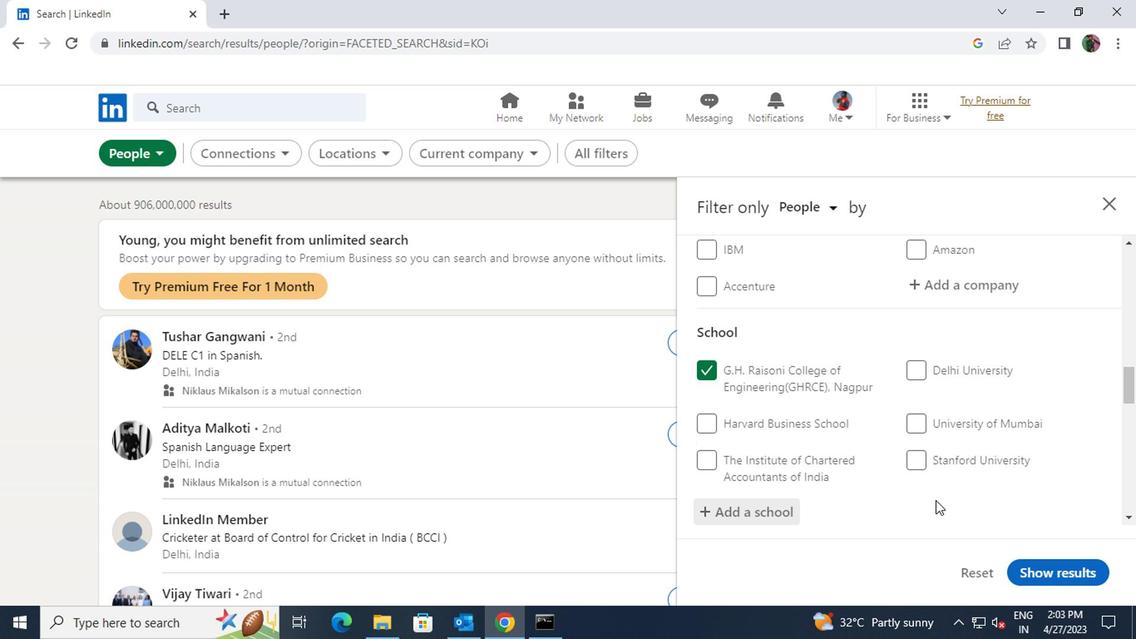 
Action: Mouse scrolled (794, 484) with delta (0, 0)
Screenshot: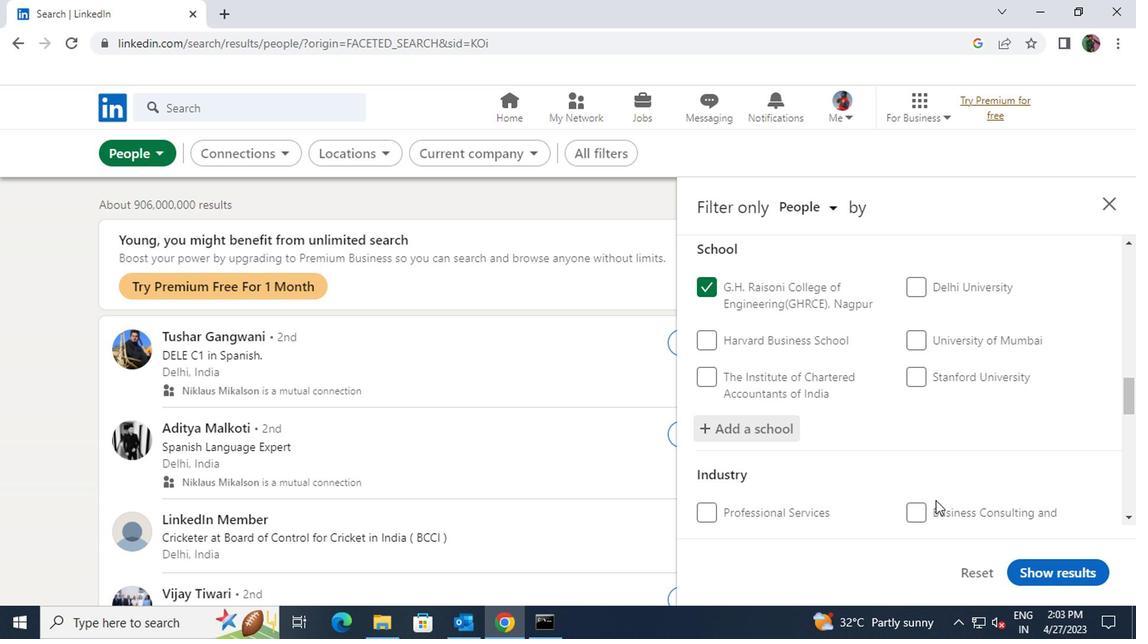 
Action: Mouse scrolled (794, 484) with delta (0, 0)
Screenshot: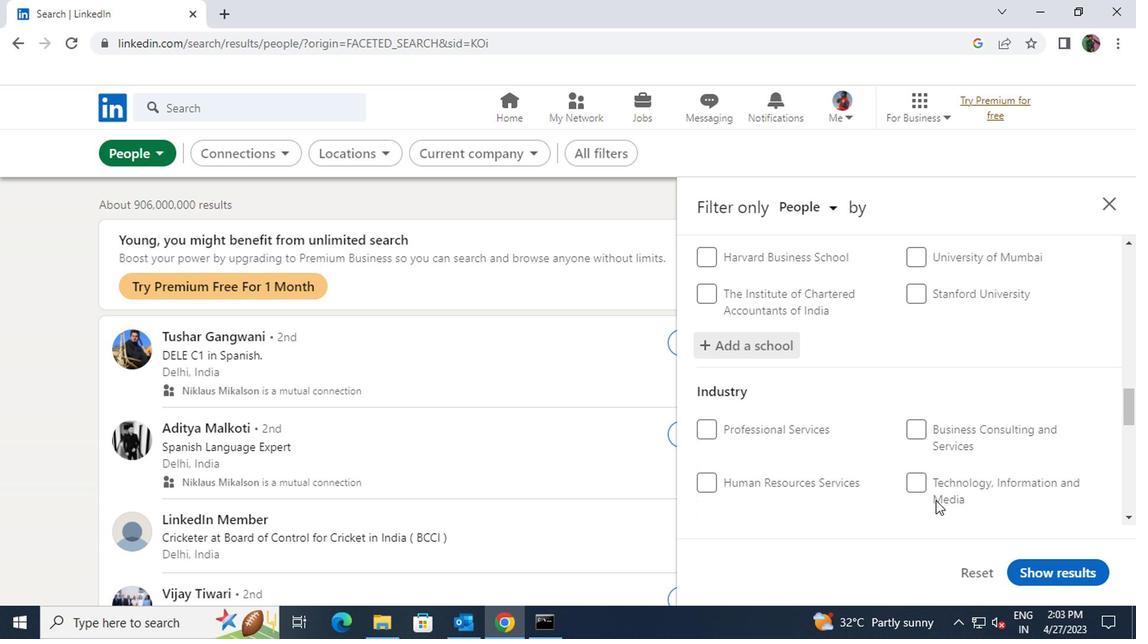 
Action: Mouse moved to (789, 449)
Screenshot: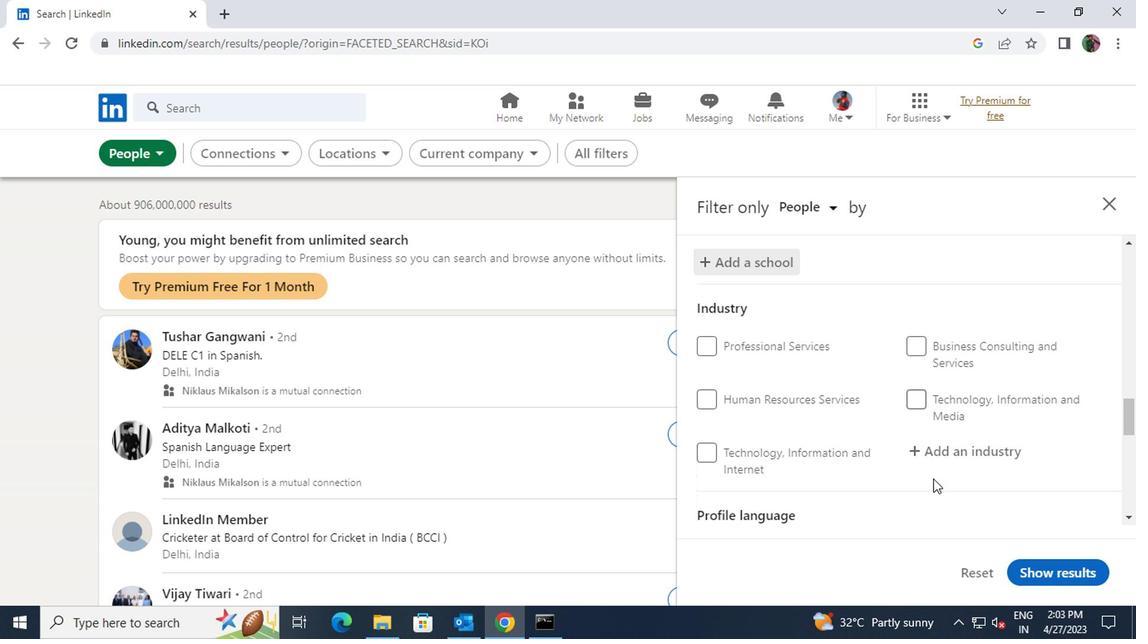 
Action: Mouse pressed left at (789, 449)
Screenshot: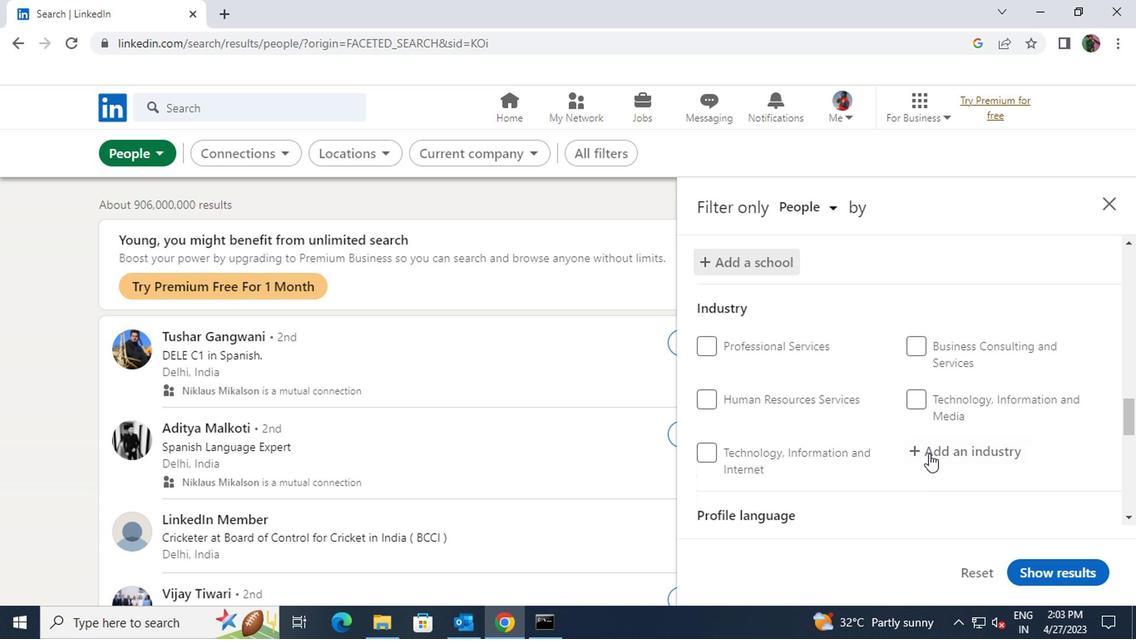
Action: Key pressed <Key.shift><Key.shift><Key.shift>WHOLESALE<Key.space>COMPUTER
Screenshot: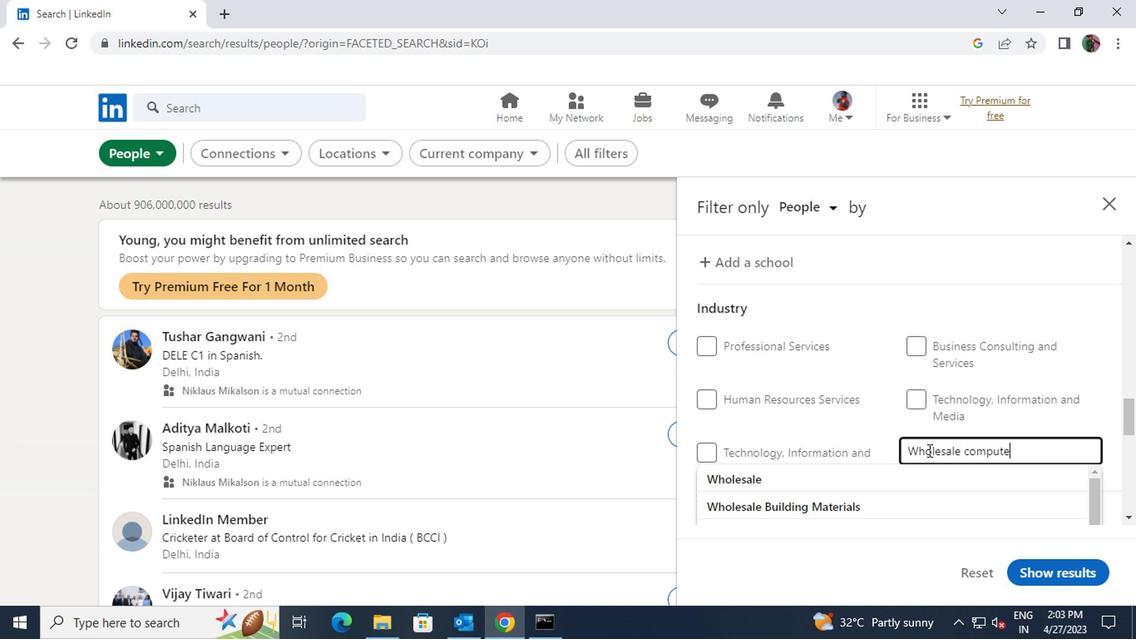 
Action: Mouse moved to (785, 460)
Screenshot: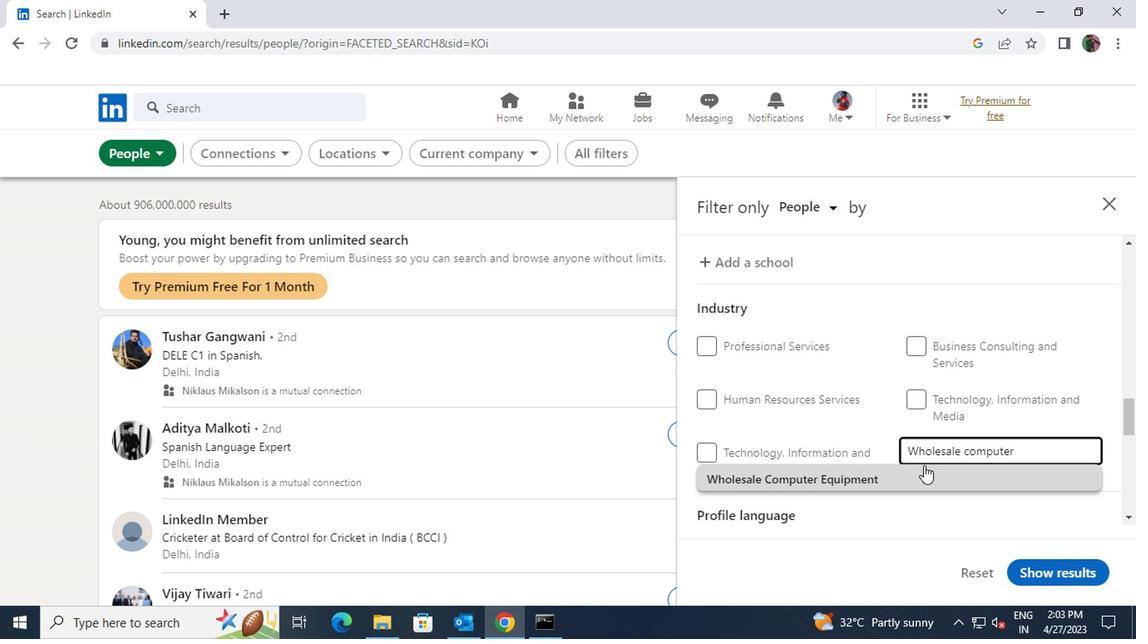 
Action: Mouse pressed left at (785, 460)
Screenshot: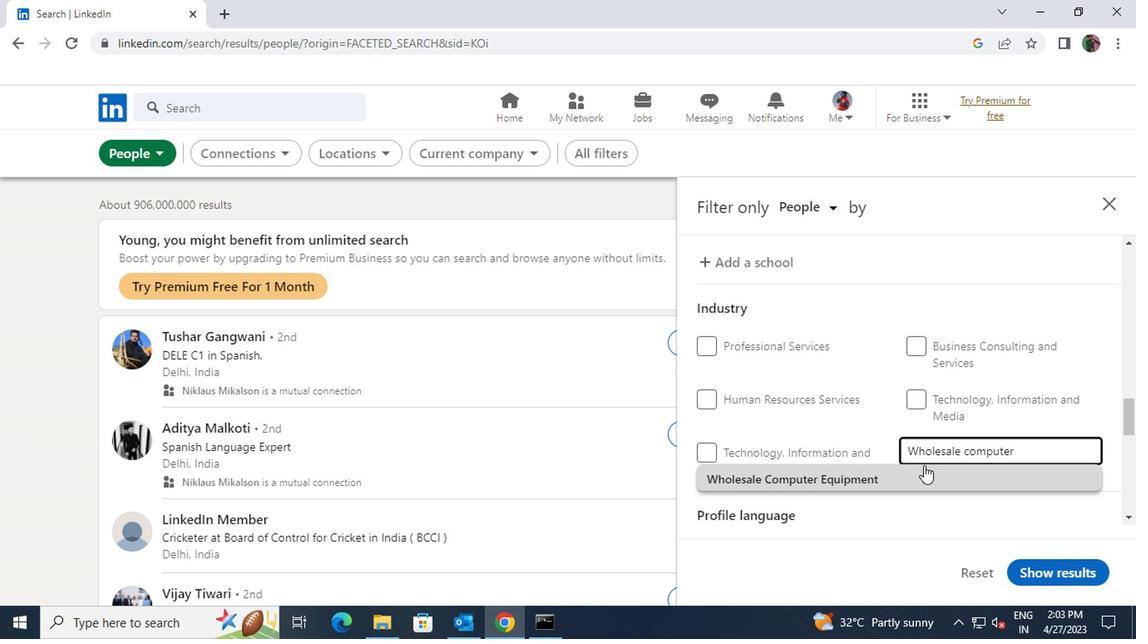 
Action: Mouse moved to (784, 464)
Screenshot: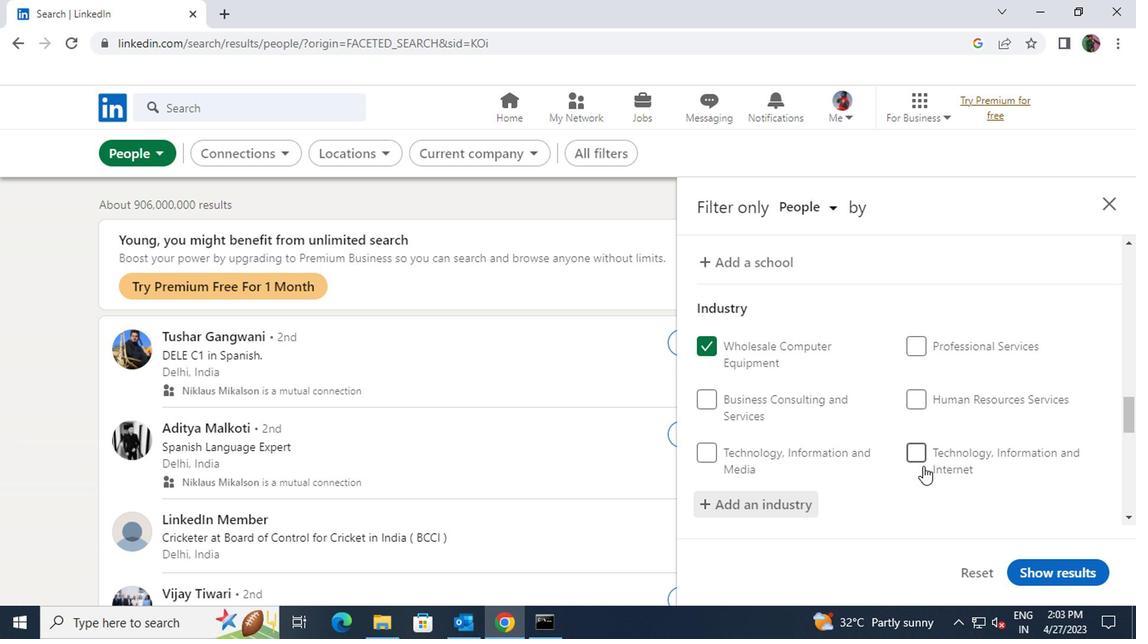 
Action: Mouse scrolled (784, 463) with delta (0, 0)
Screenshot: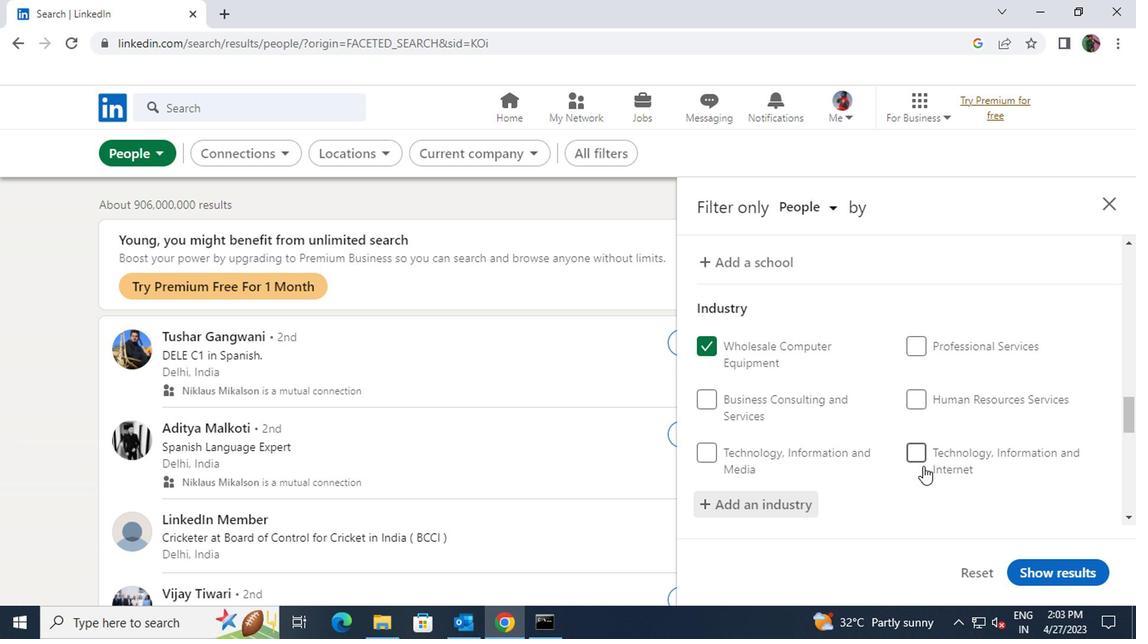 
Action: Mouse scrolled (784, 463) with delta (0, 0)
Screenshot: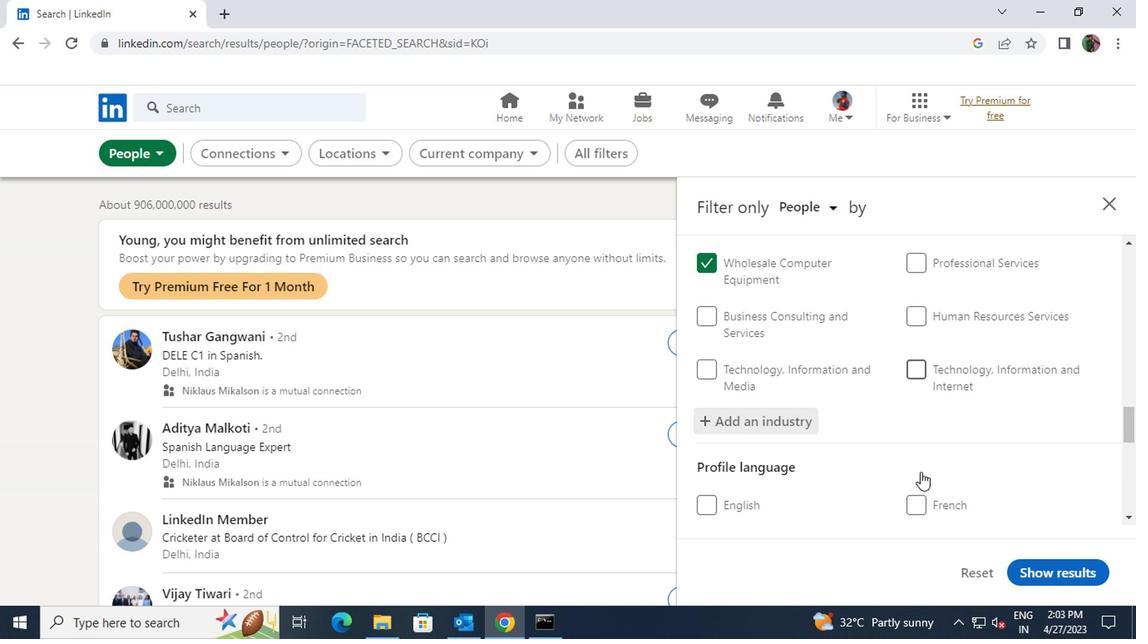
Action: Mouse moved to (785, 455)
Screenshot: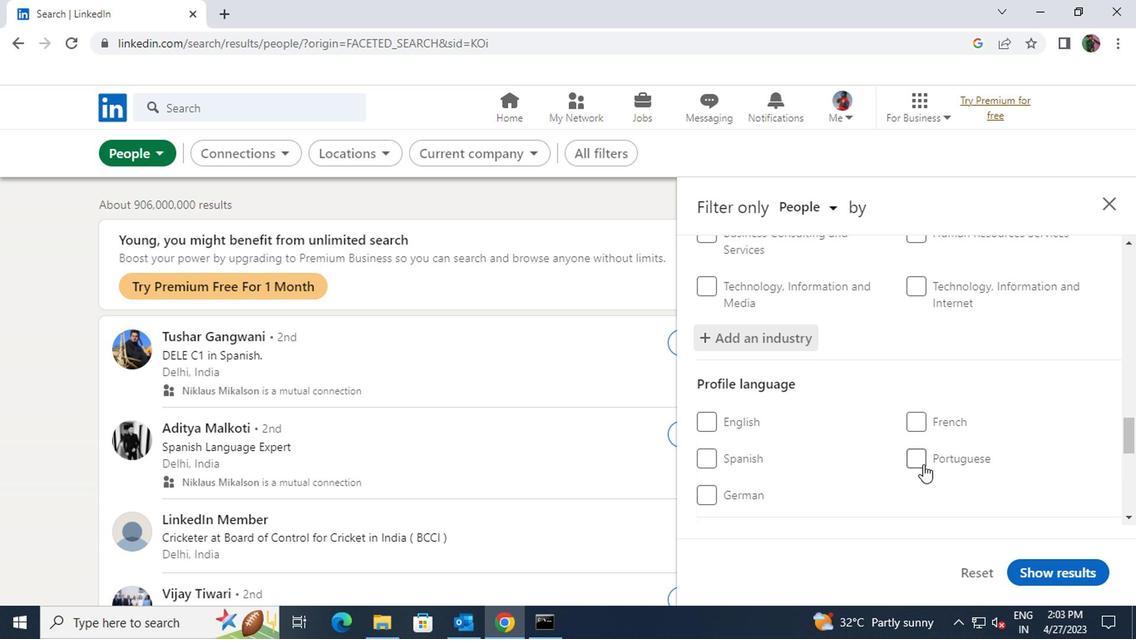 
Action: Mouse pressed left at (785, 455)
Screenshot: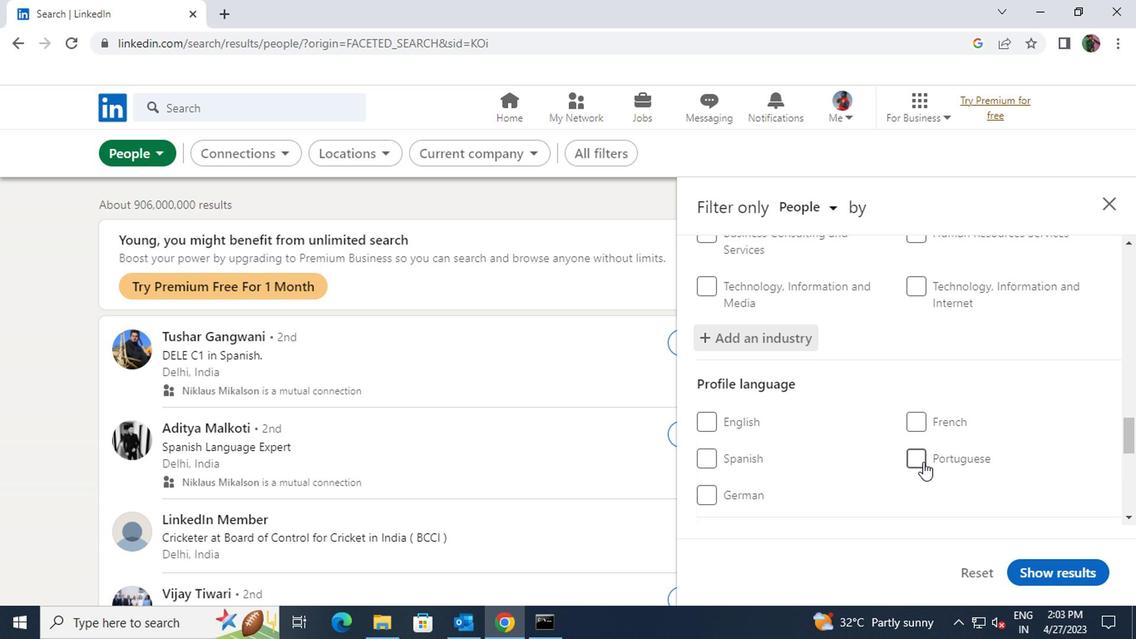 
Action: Mouse scrolled (785, 454) with delta (0, 0)
Screenshot: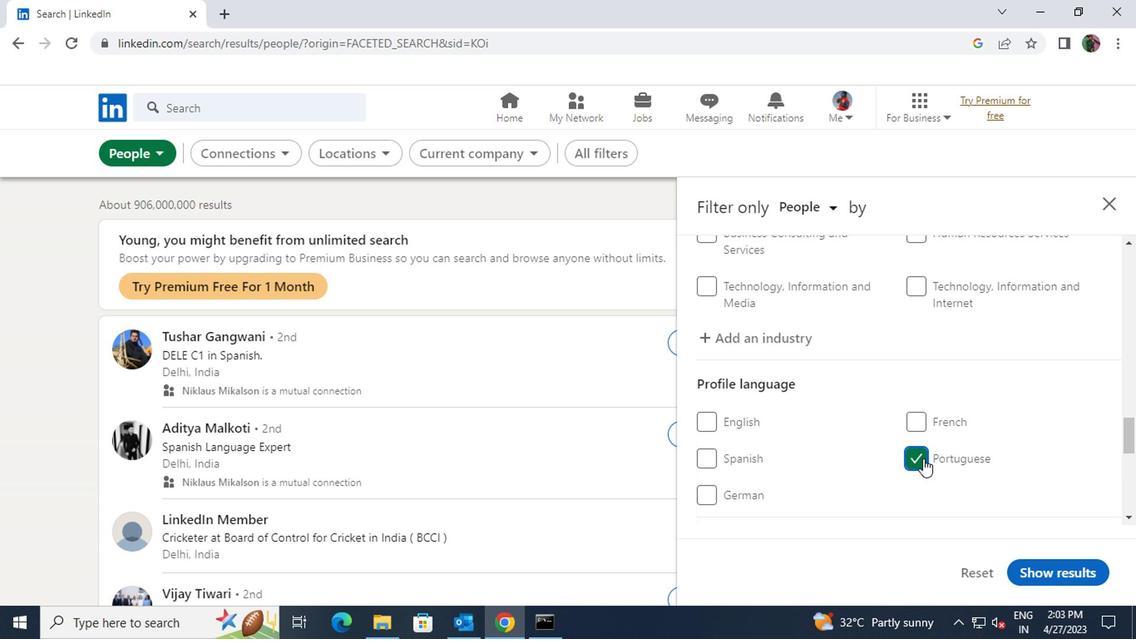 
Action: Mouse scrolled (785, 454) with delta (0, 0)
Screenshot: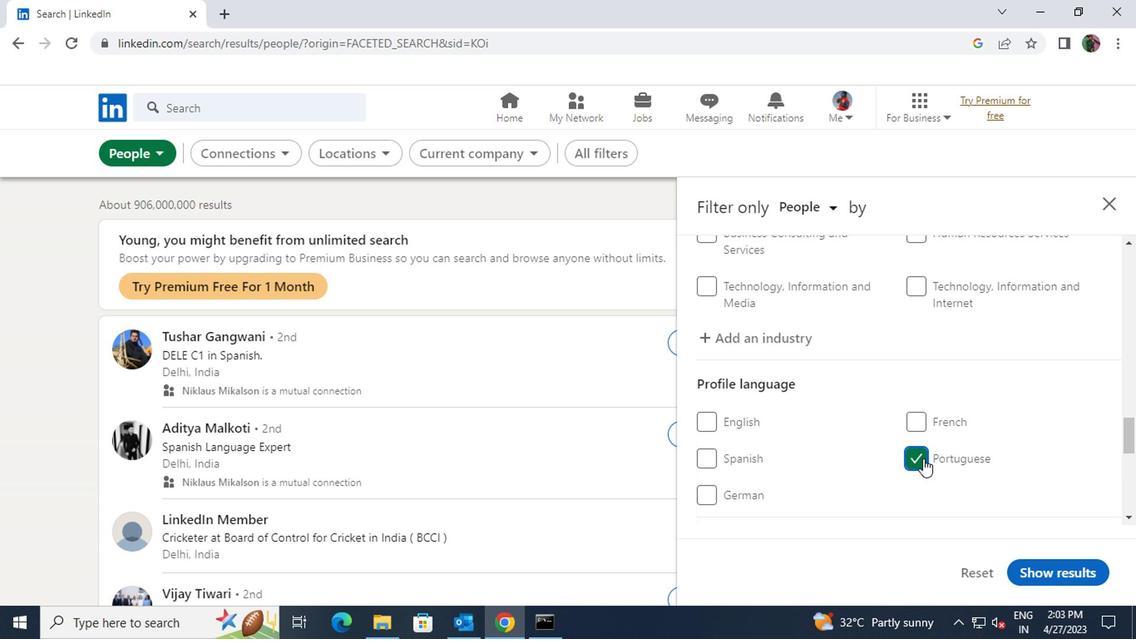 
Action: Mouse scrolled (785, 454) with delta (0, 0)
Screenshot: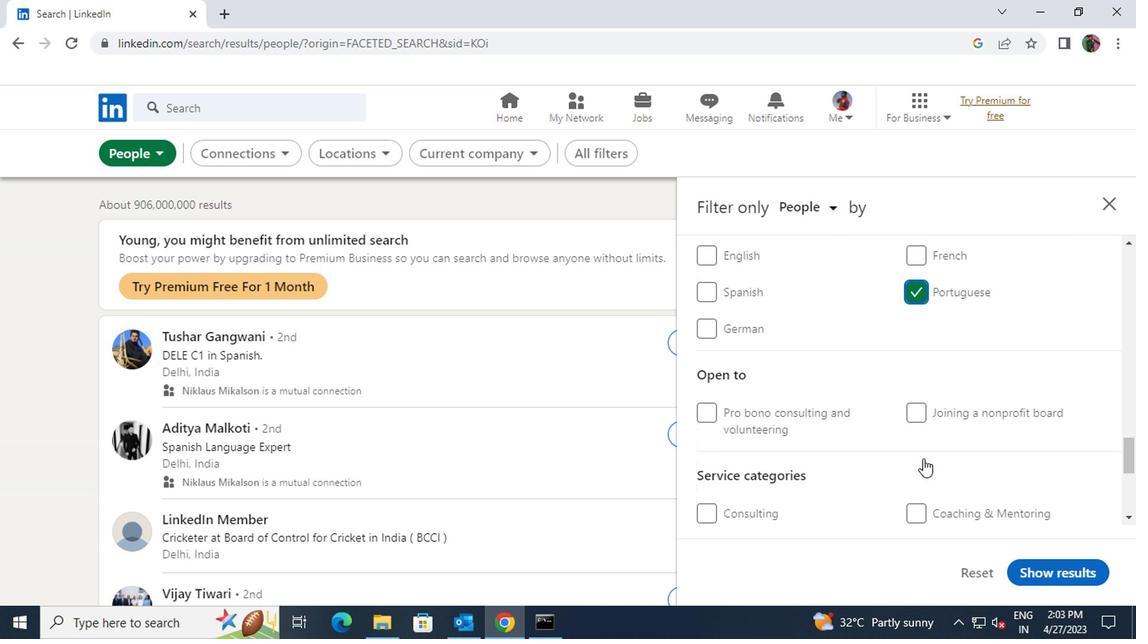 
Action: Mouse scrolled (785, 454) with delta (0, 0)
Screenshot: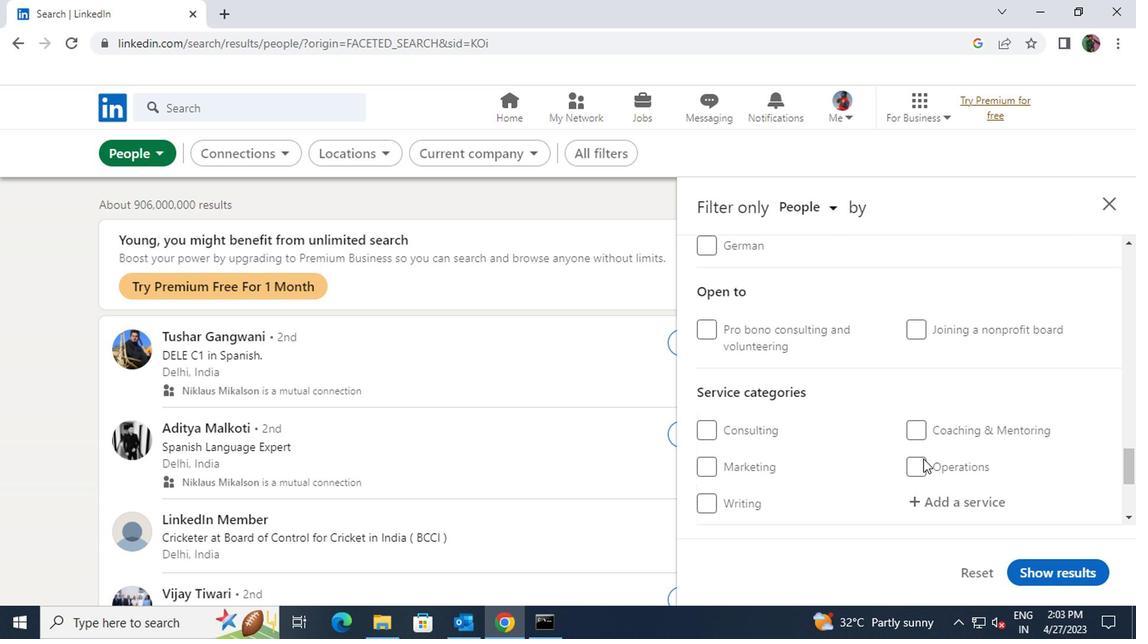 
Action: Mouse moved to (789, 430)
Screenshot: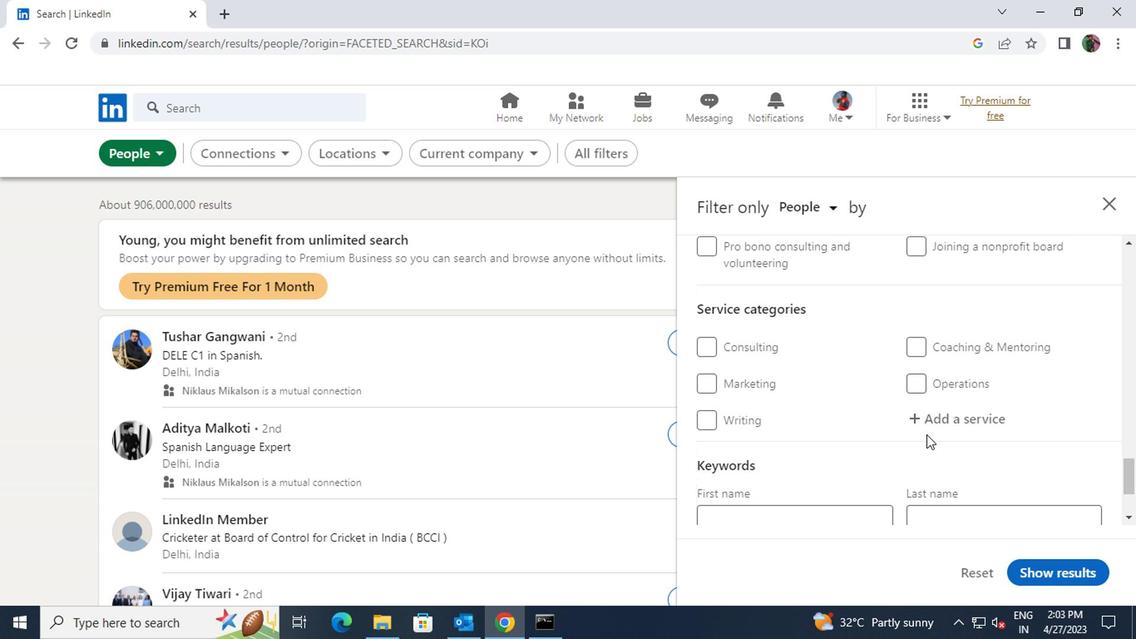 
Action: Mouse pressed left at (789, 430)
Screenshot: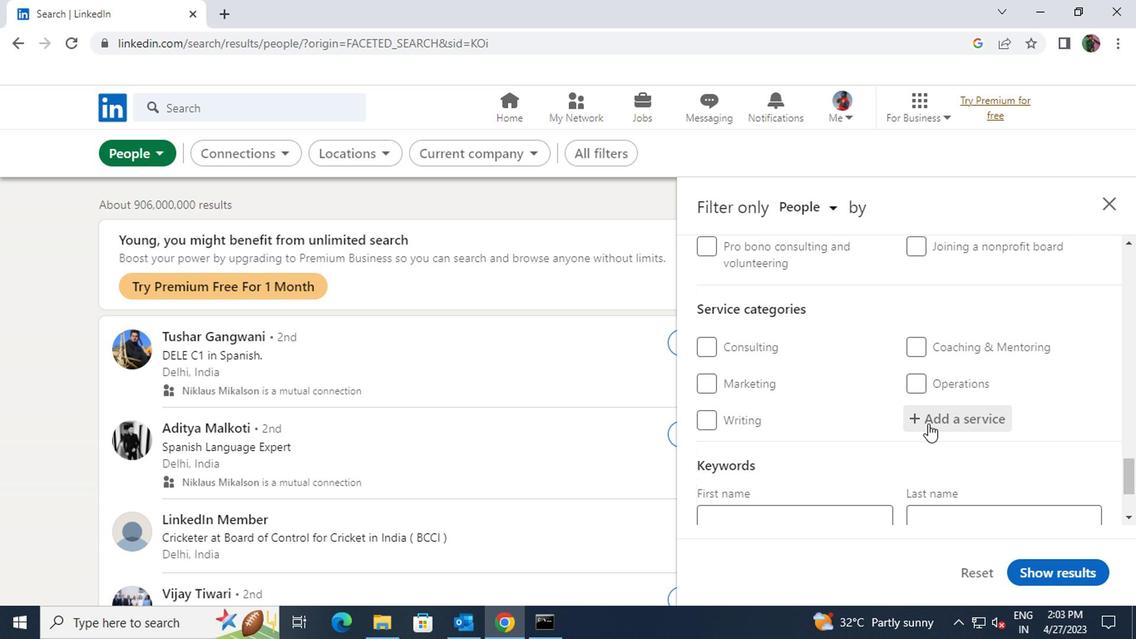
Action: Key pressed <Key.shift>TAX
Screenshot: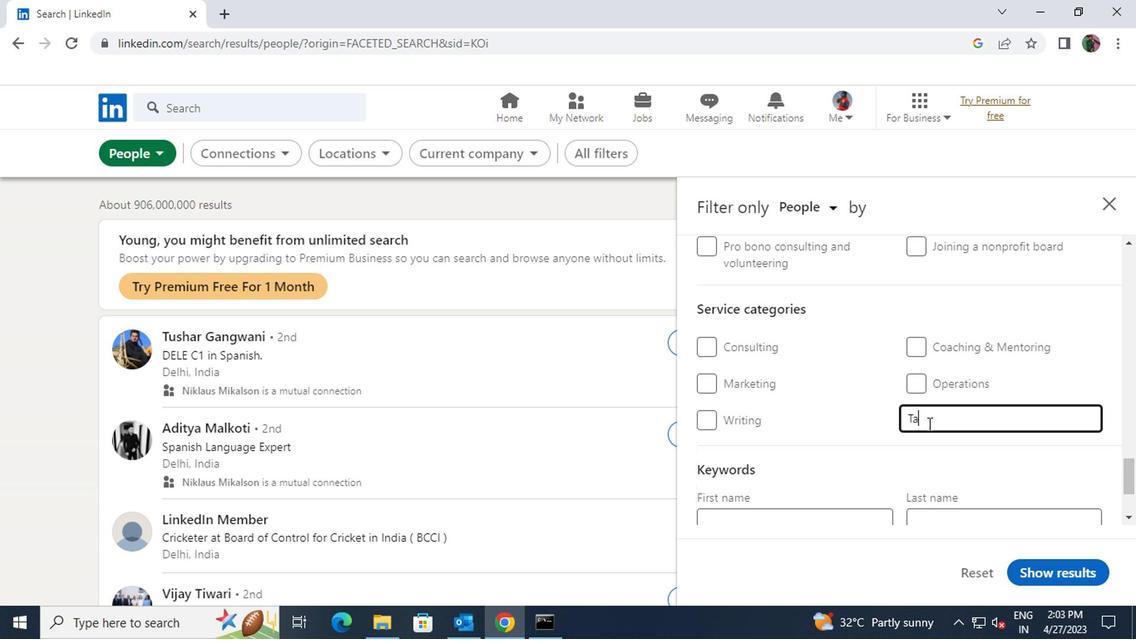 
Action: Mouse moved to (788, 442)
Screenshot: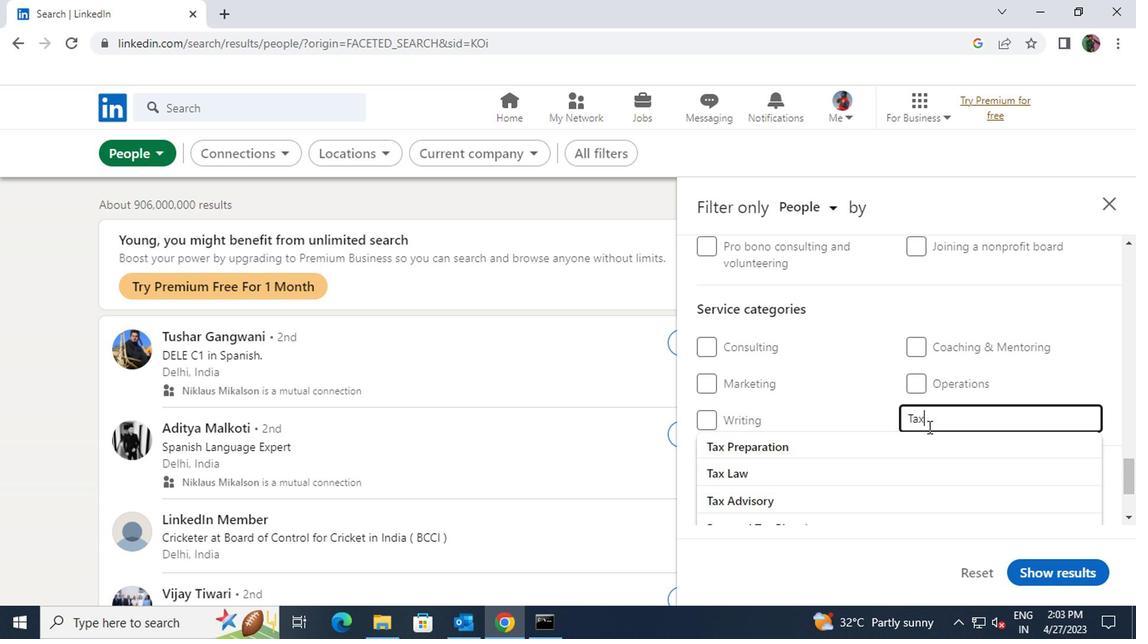 
Action: Mouse pressed left at (788, 442)
Screenshot: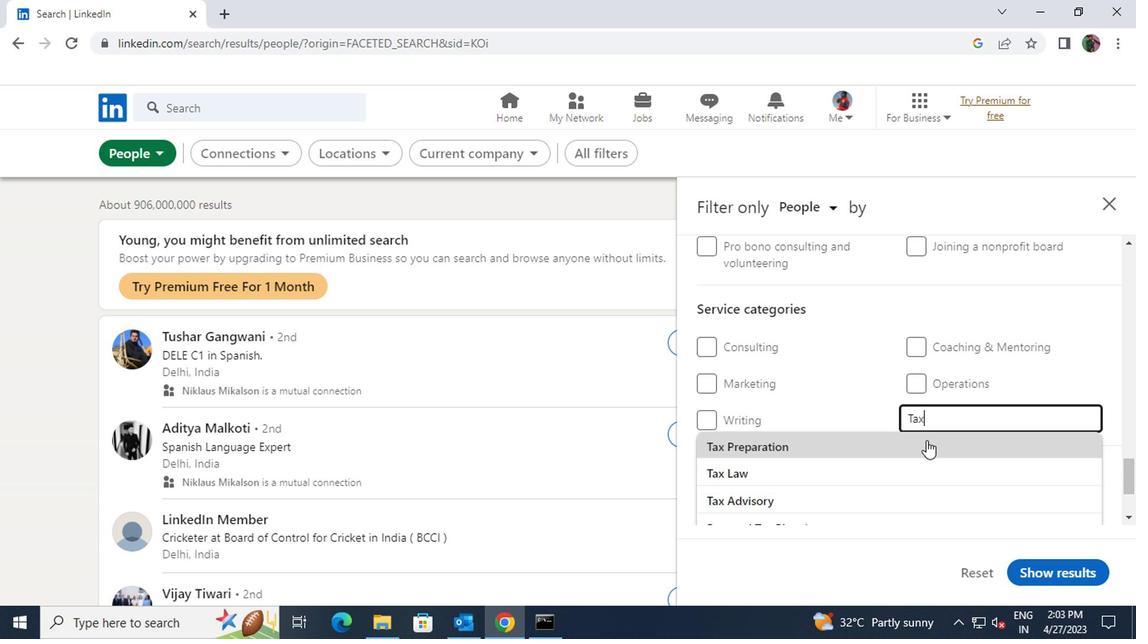 
Action: Mouse scrolled (788, 441) with delta (0, 0)
Screenshot: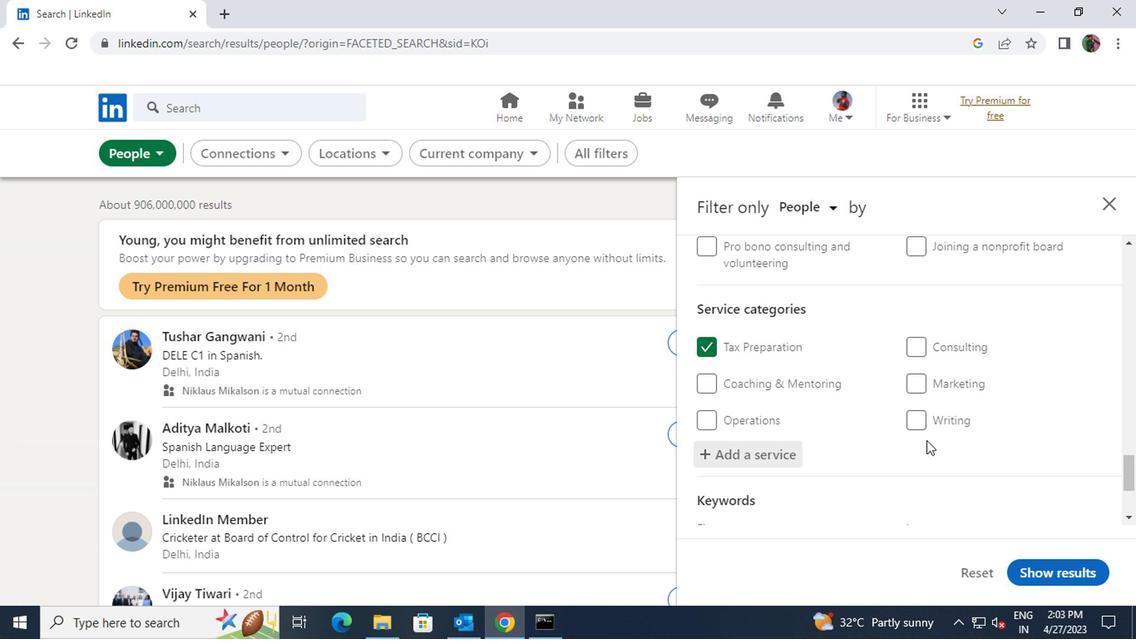
Action: Mouse scrolled (788, 441) with delta (0, 0)
Screenshot: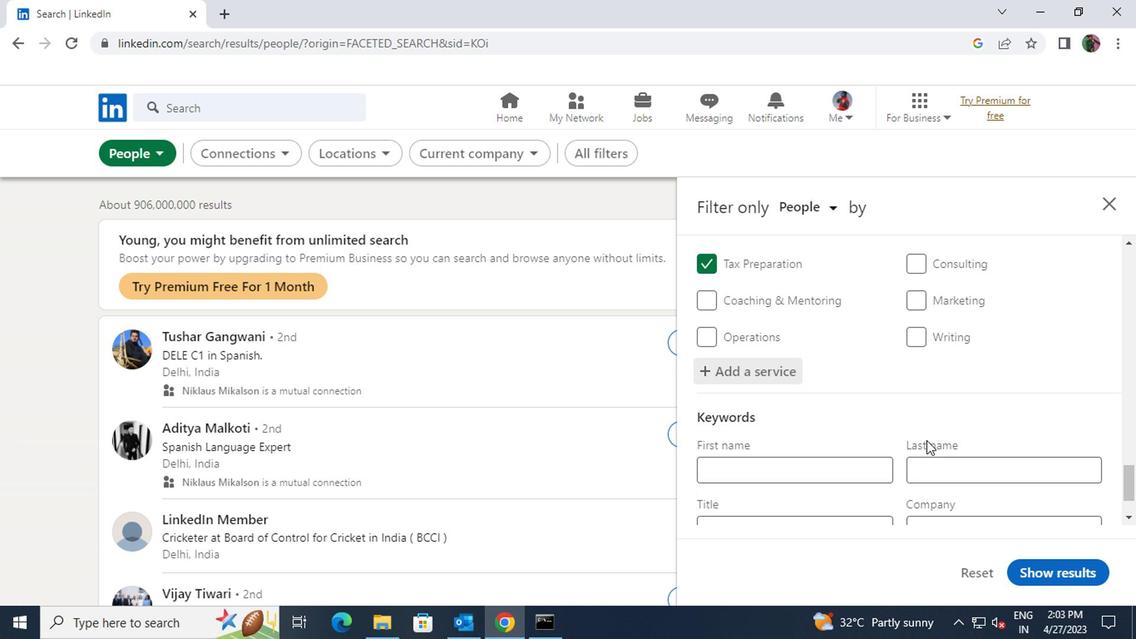 
Action: Mouse moved to (736, 452)
Screenshot: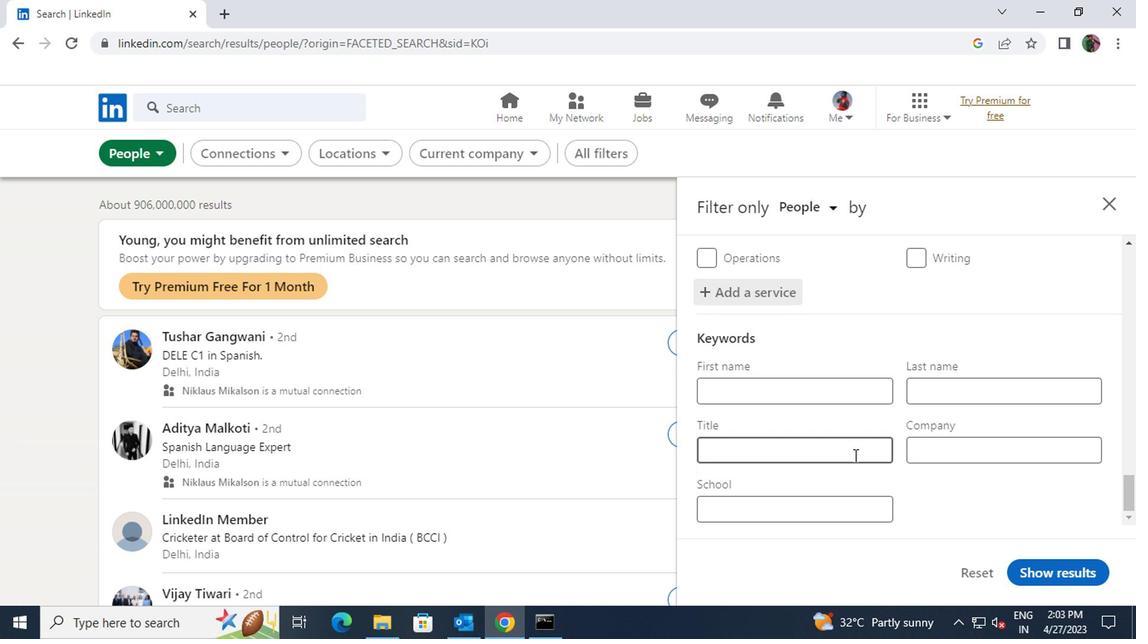 
Action: Mouse pressed left at (736, 452)
Screenshot: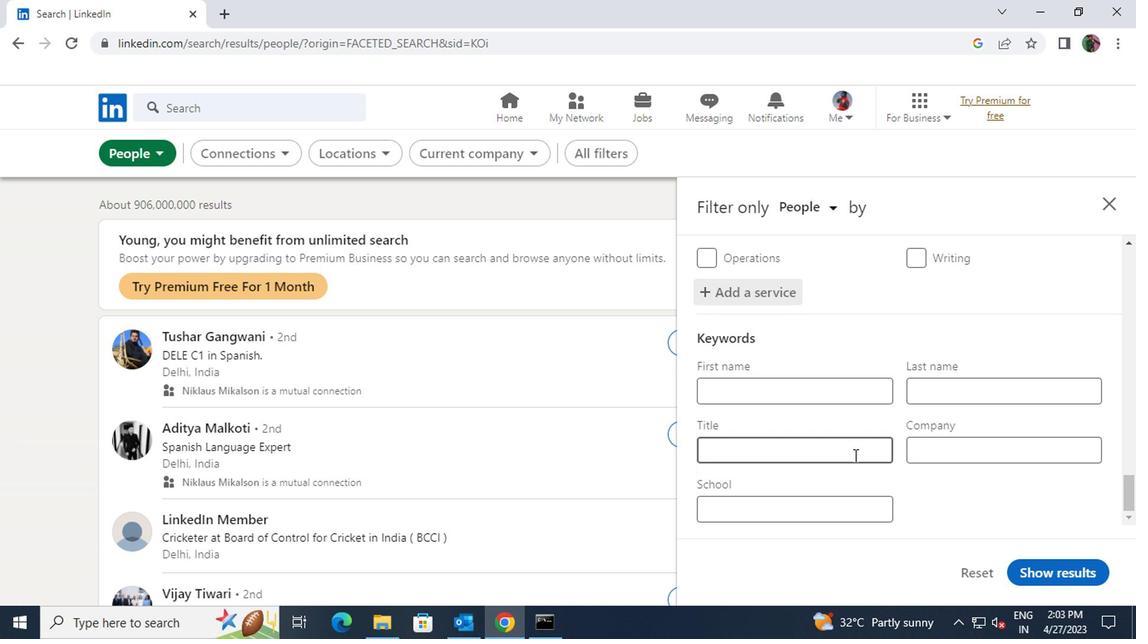 
Action: Key pressed <Key.shift>MAKEUP<Key.space>ARTIST
Screenshot: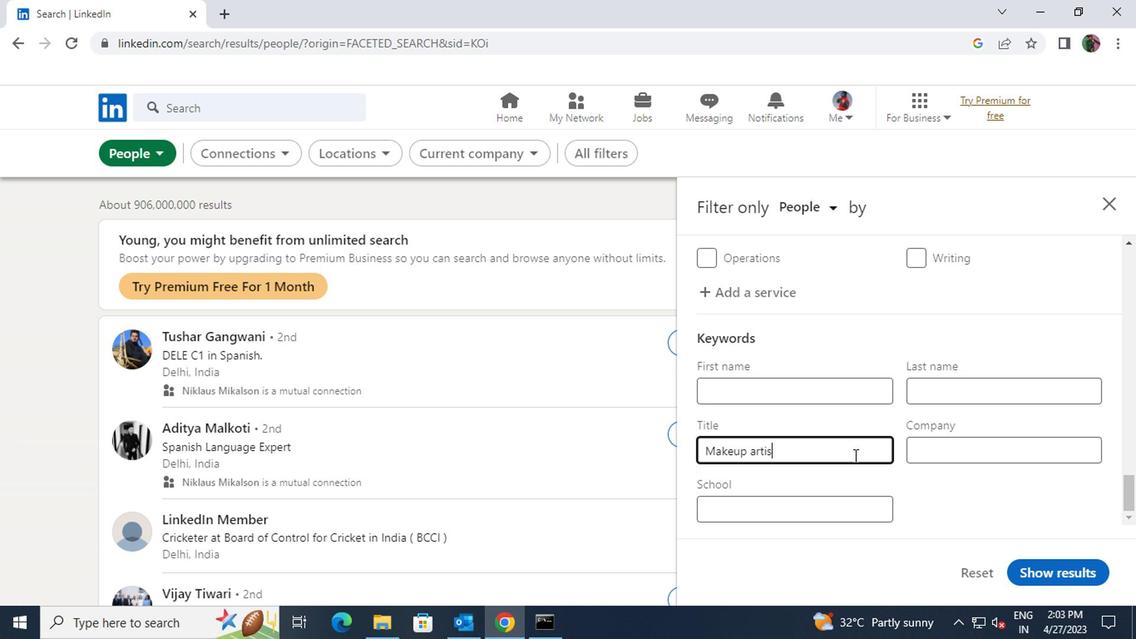 
Action: Mouse moved to (861, 529)
Screenshot: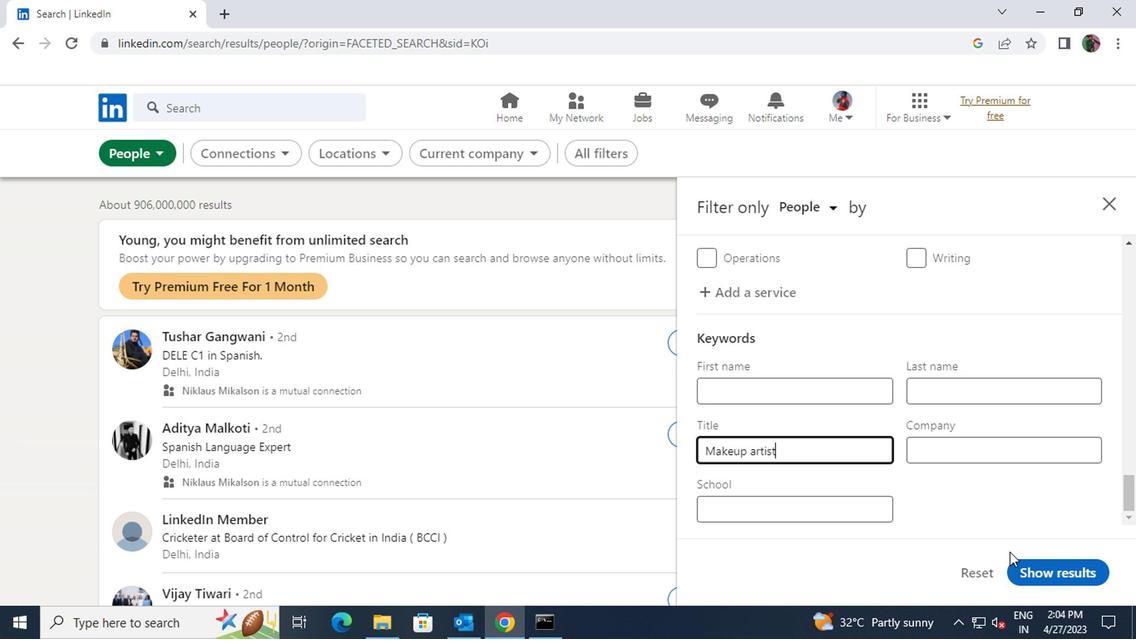 
Action: Mouse pressed left at (861, 529)
Screenshot: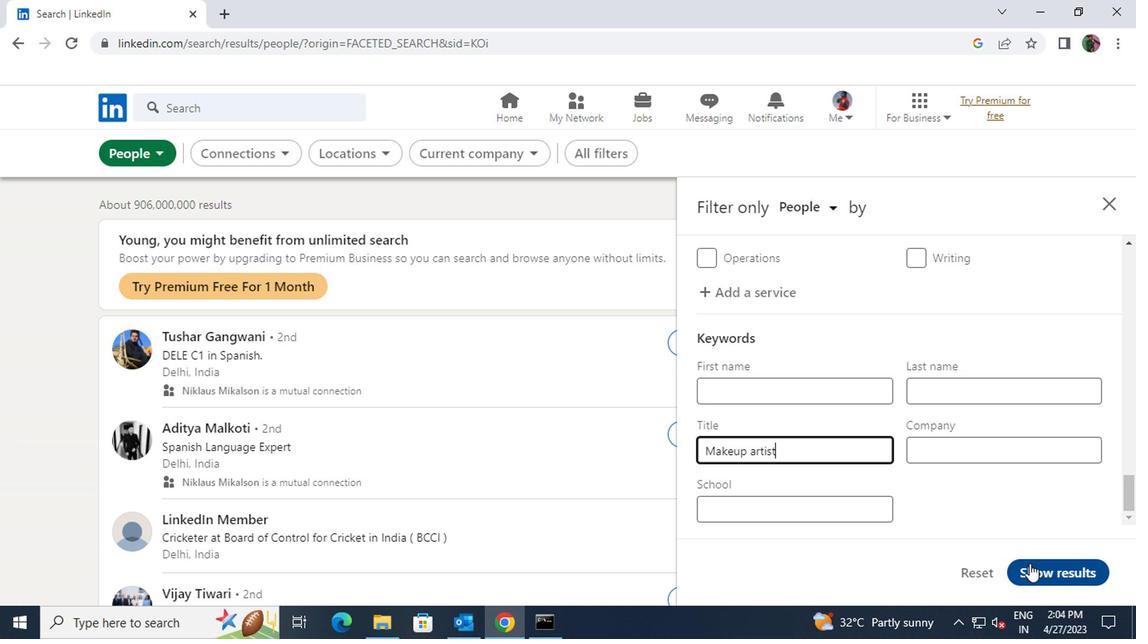 
